 Task: Create a due date automation trigger when advanced on, on the monday of the week a card is due add fields with custom field "Resume" set to a number greater or equal to 1 and lower than 10 at 11:00 AM.
Action: Mouse moved to (907, 272)
Screenshot: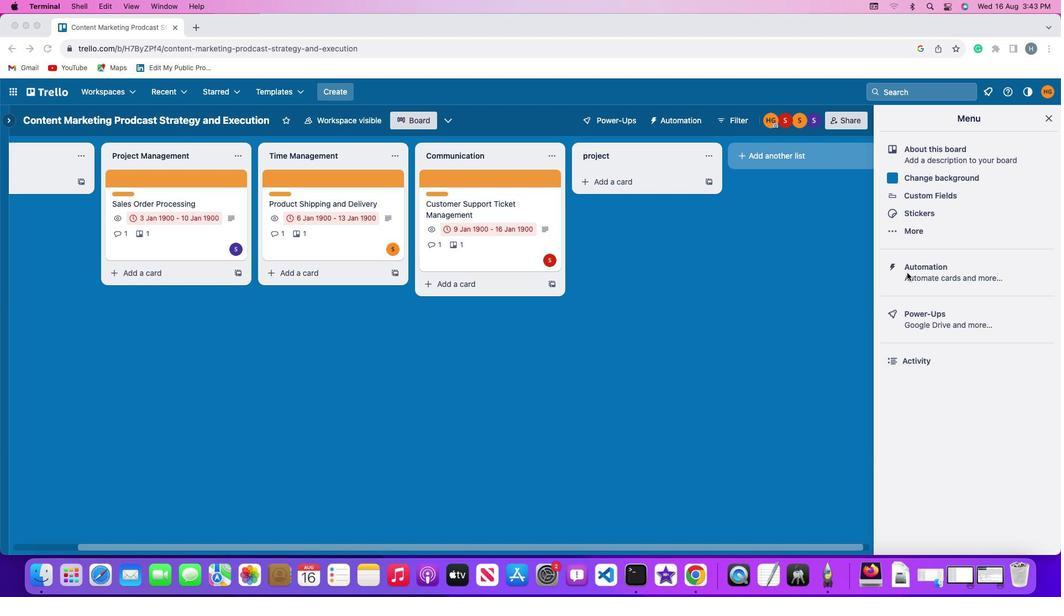 
Action: Mouse pressed left at (907, 272)
Screenshot: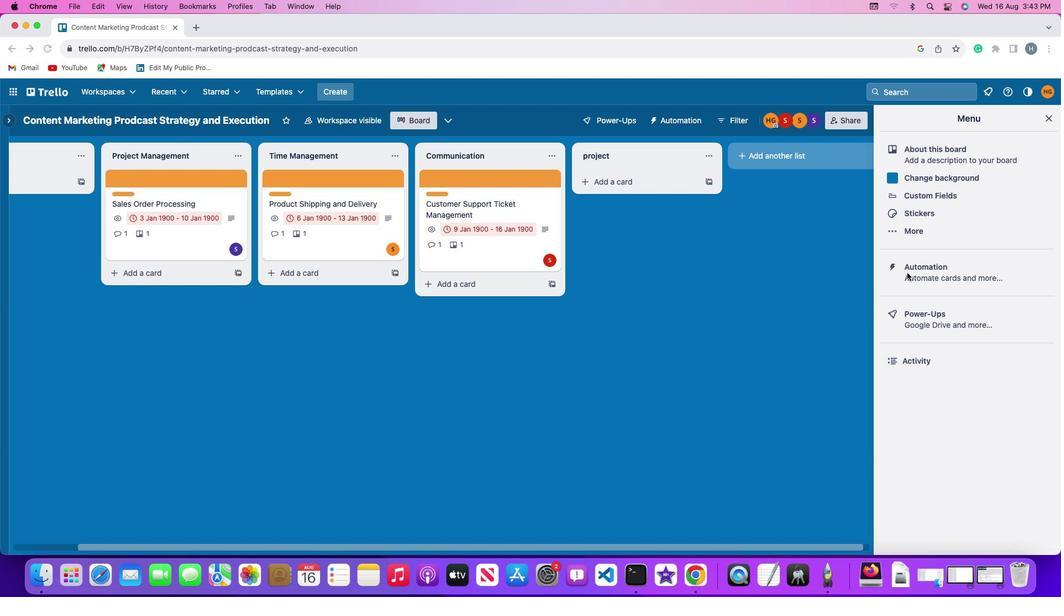 
Action: Mouse pressed left at (907, 272)
Screenshot: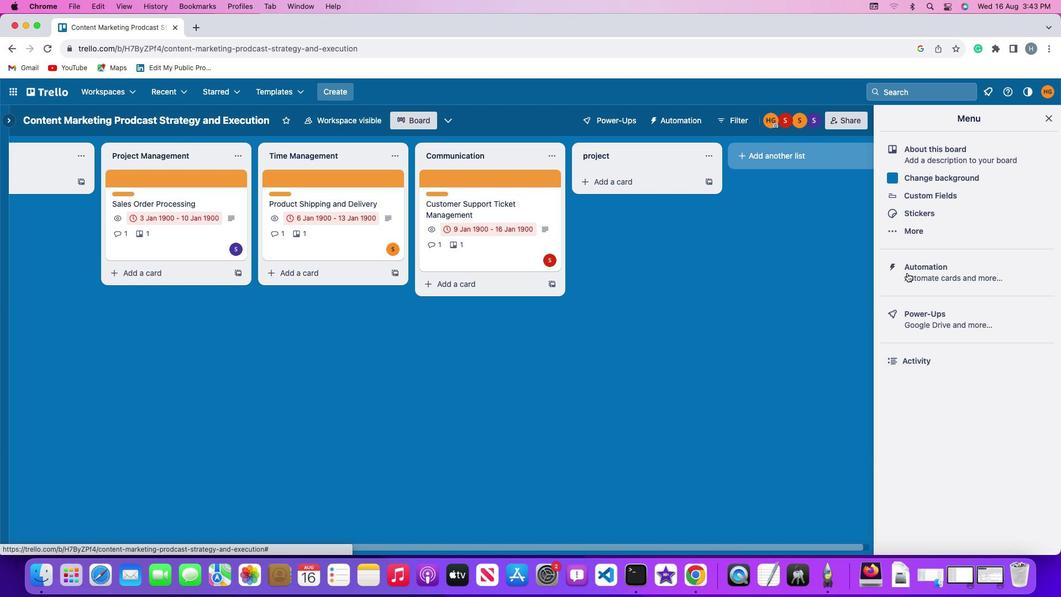 
Action: Mouse moved to (79, 258)
Screenshot: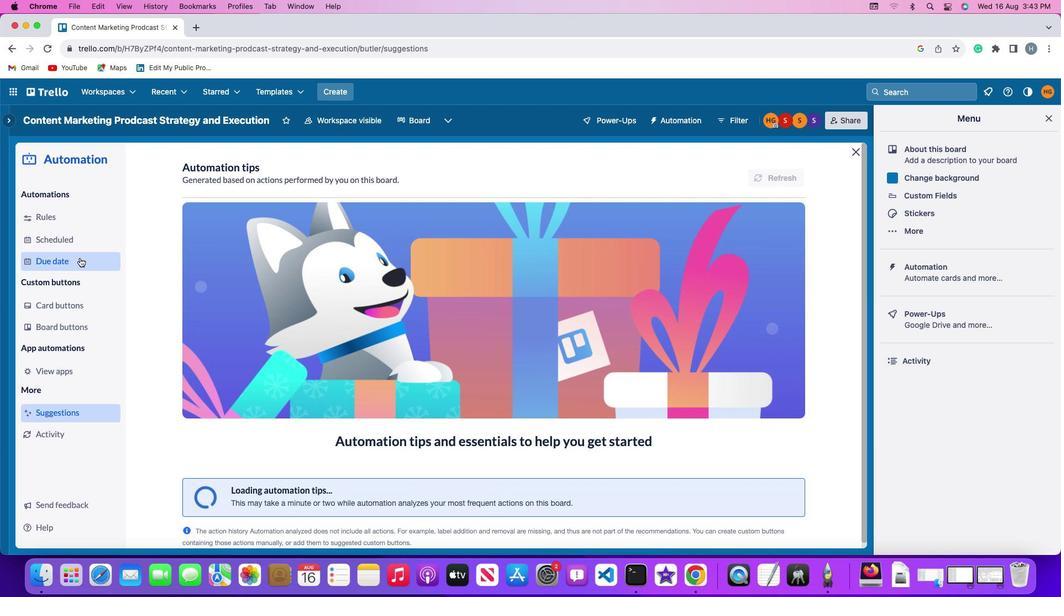 
Action: Mouse pressed left at (79, 258)
Screenshot: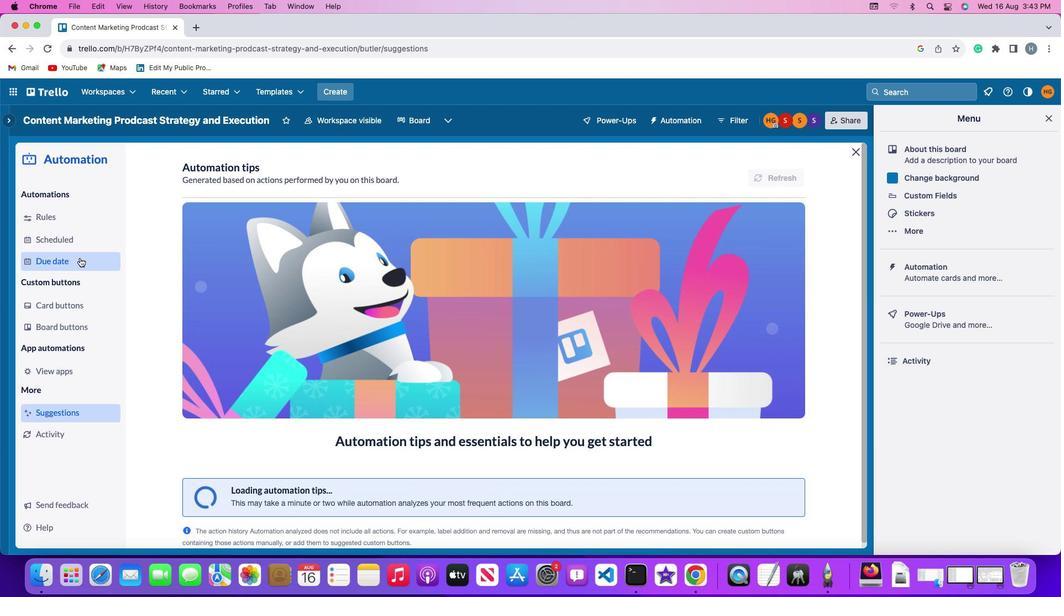 
Action: Mouse moved to (749, 169)
Screenshot: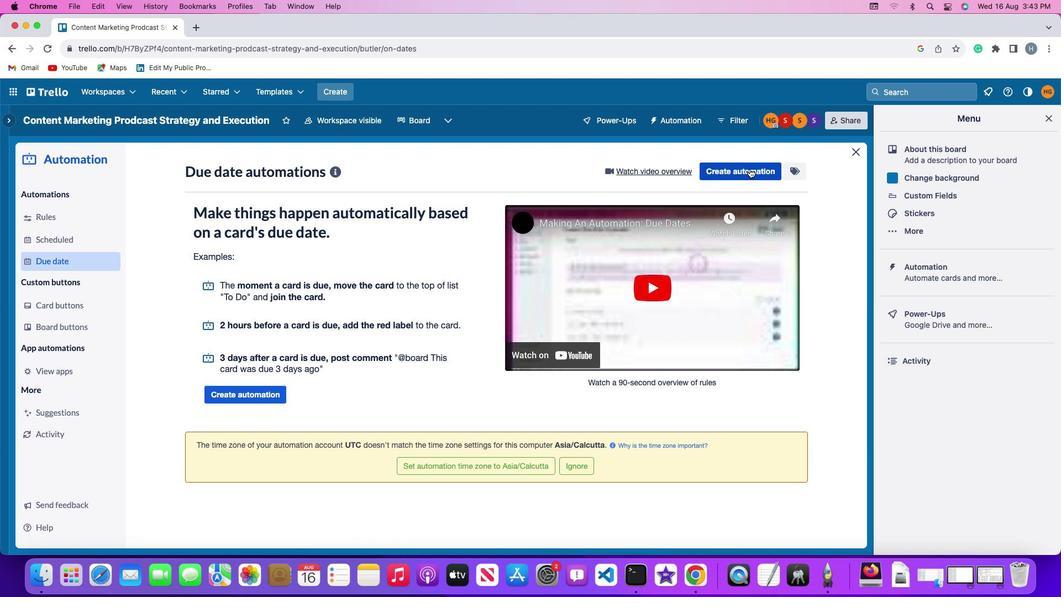 
Action: Mouse pressed left at (749, 169)
Screenshot: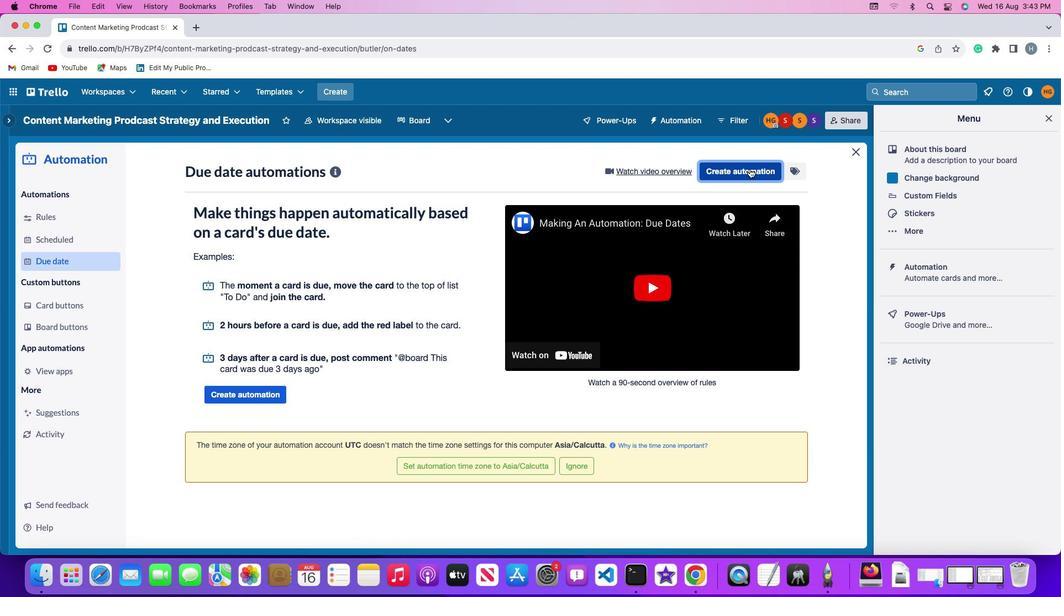 
Action: Mouse moved to (205, 274)
Screenshot: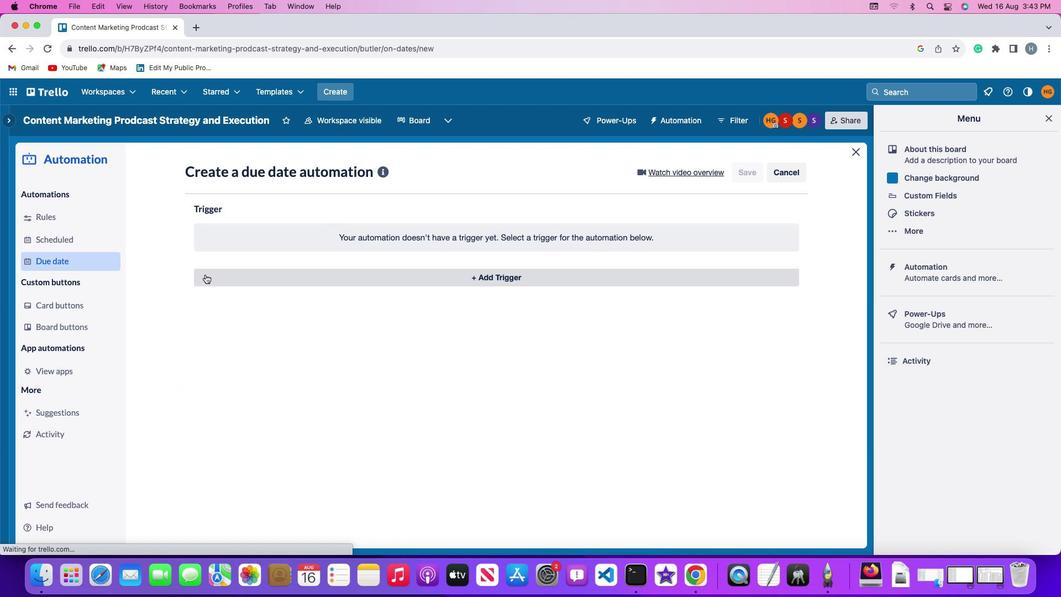 
Action: Mouse pressed left at (205, 274)
Screenshot: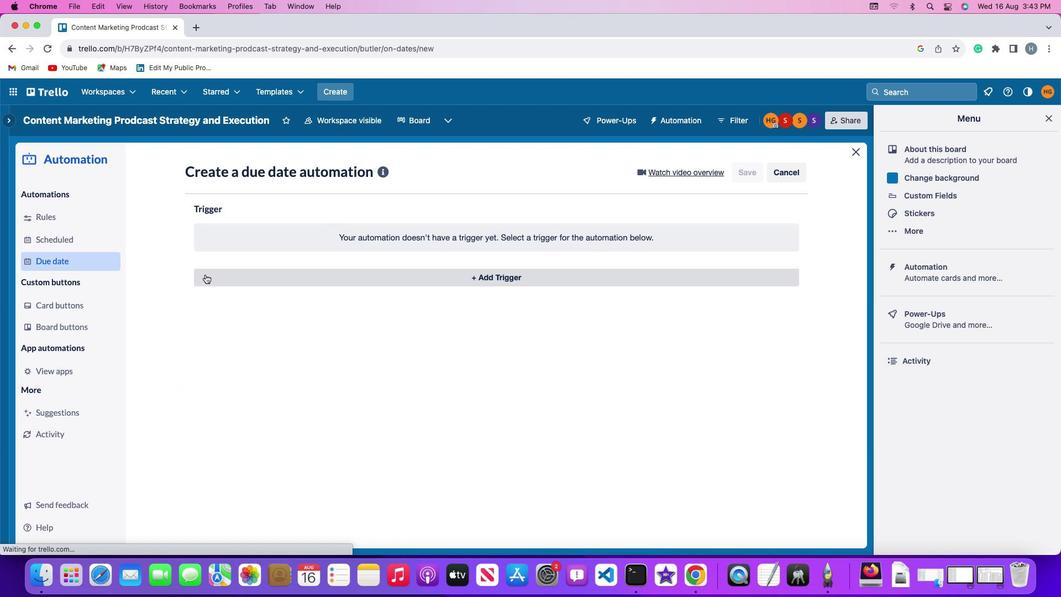 
Action: Mouse moved to (243, 478)
Screenshot: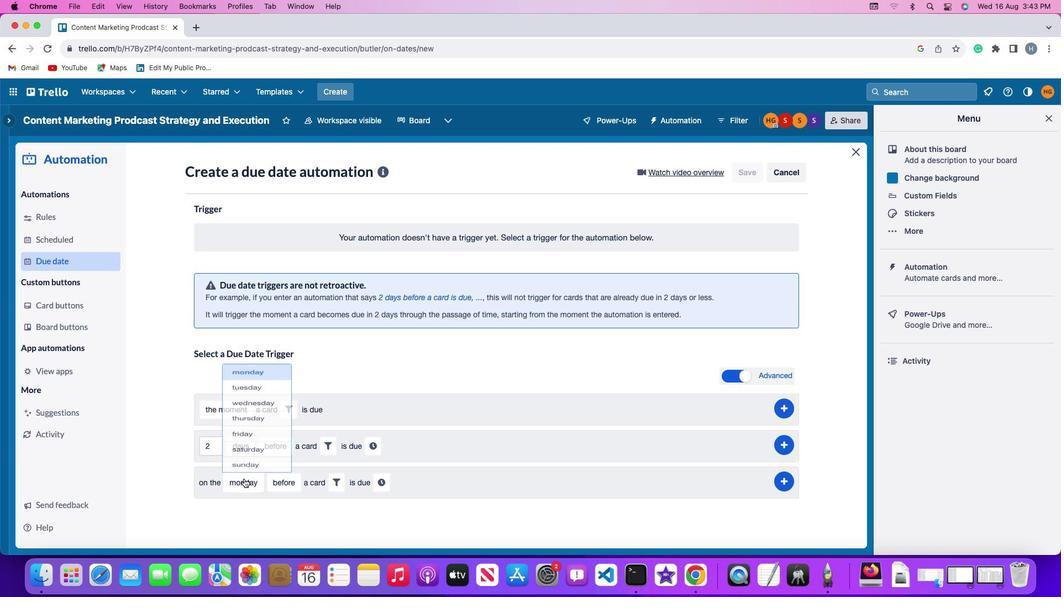 
Action: Mouse pressed left at (243, 478)
Screenshot: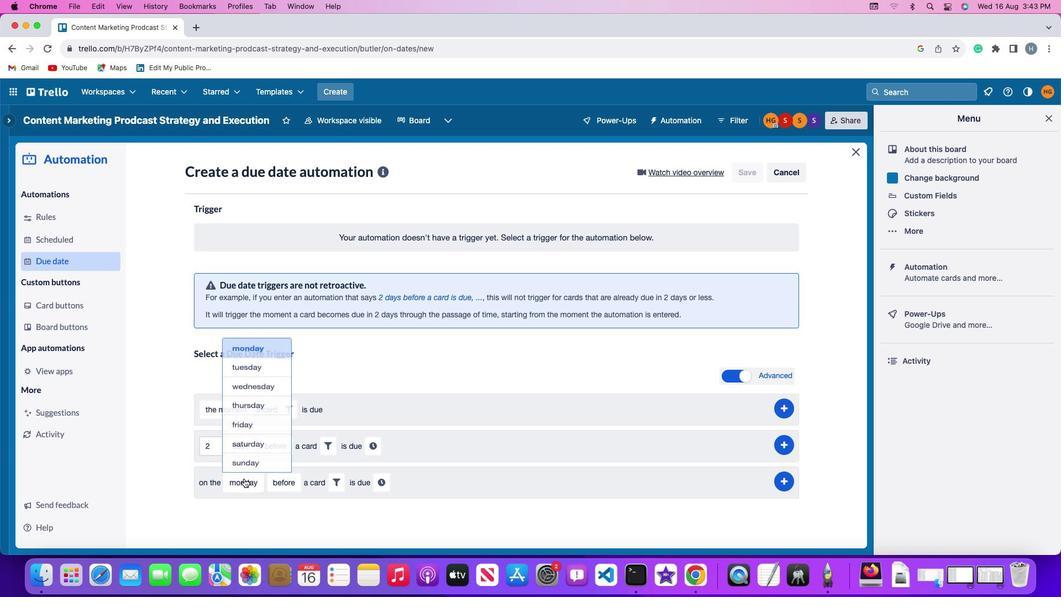 
Action: Mouse moved to (250, 331)
Screenshot: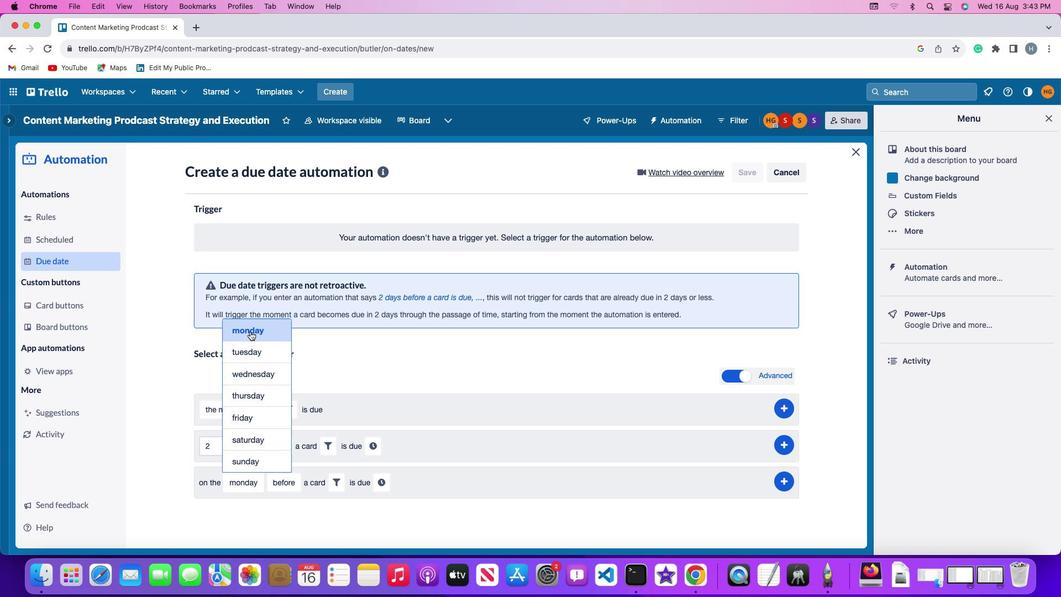 
Action: Mouse pressed left at (250, 331)
Screenshot: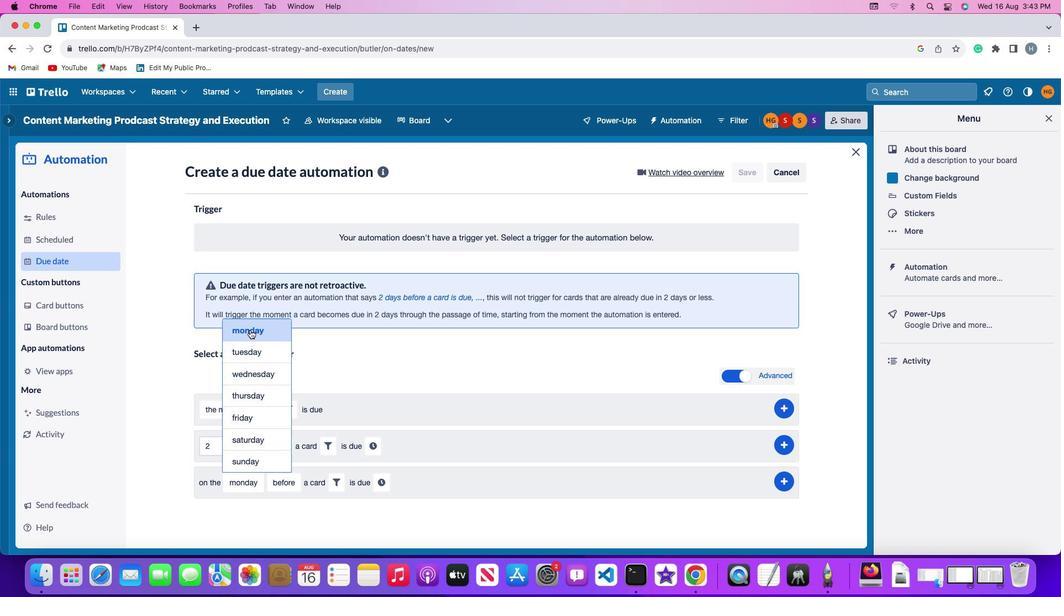
Action: Mouse moved to (288, 478)
Screenshot: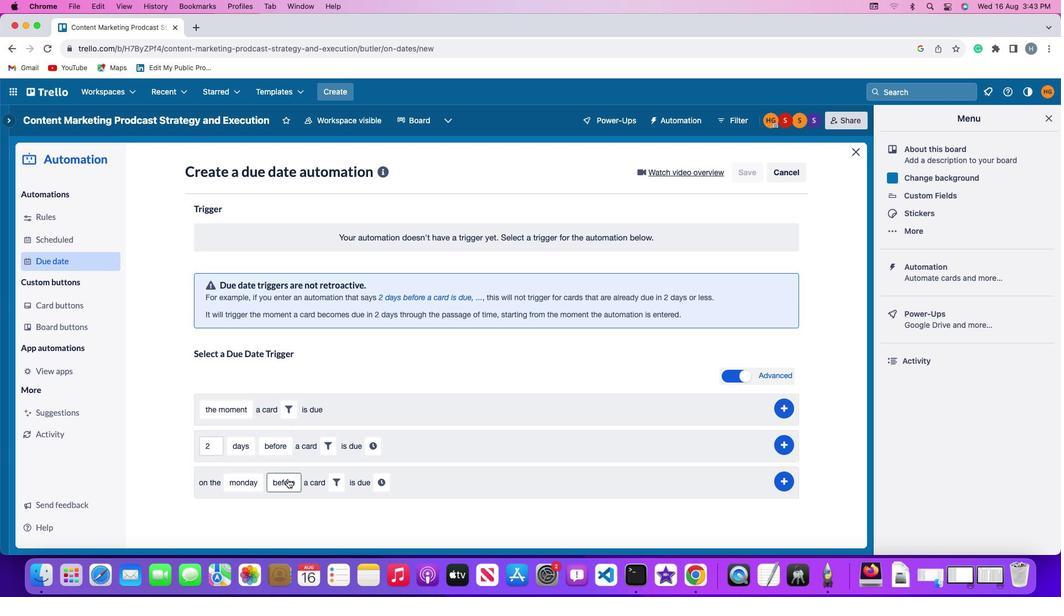 
Action: Mouse pressed left at (288, 478)
Screenshot: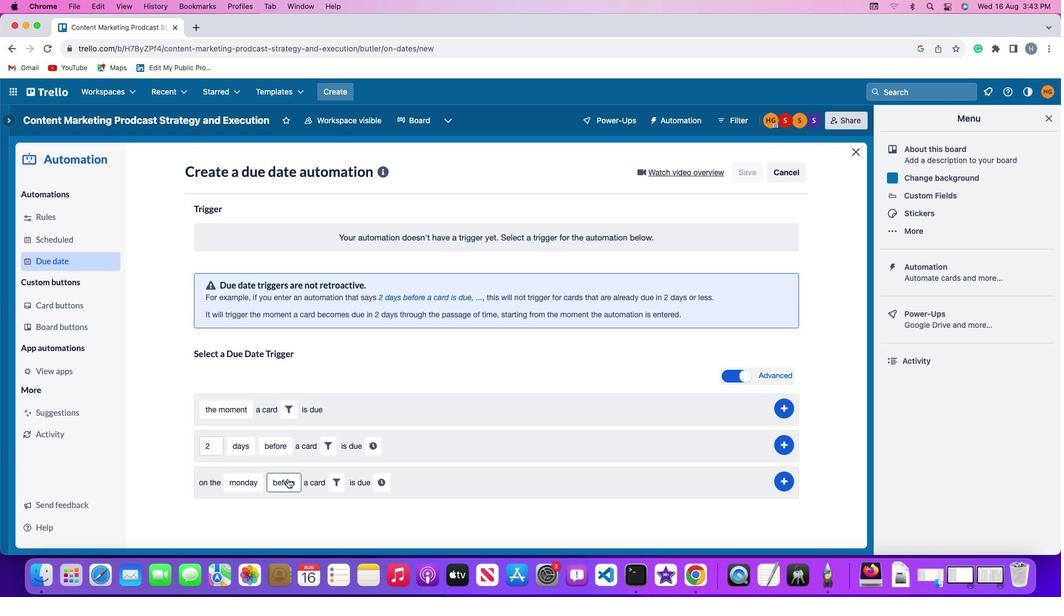 
Action: Mouse moved to (295, 437)
Screenshot: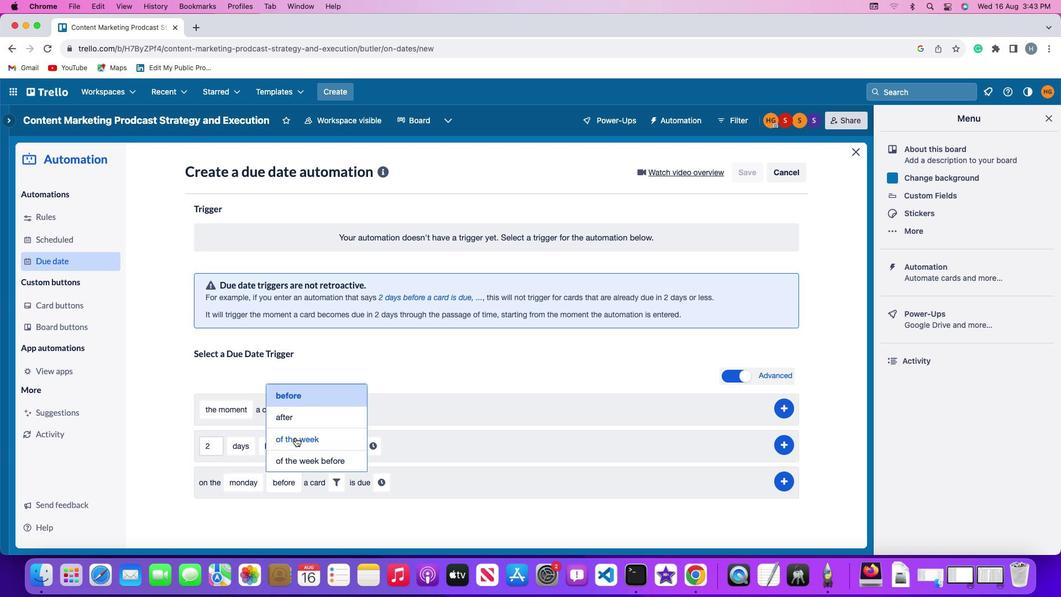 
Action: Mouse pressed left at (295, 437)
Screenshot: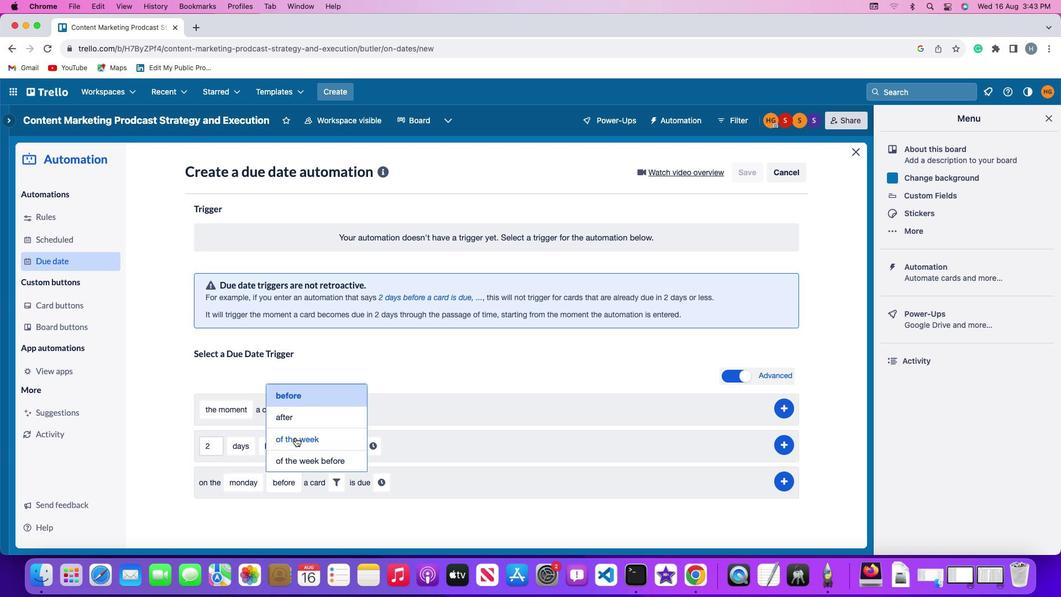 
Action: Mouse moved to (353, 485)
Screenshot: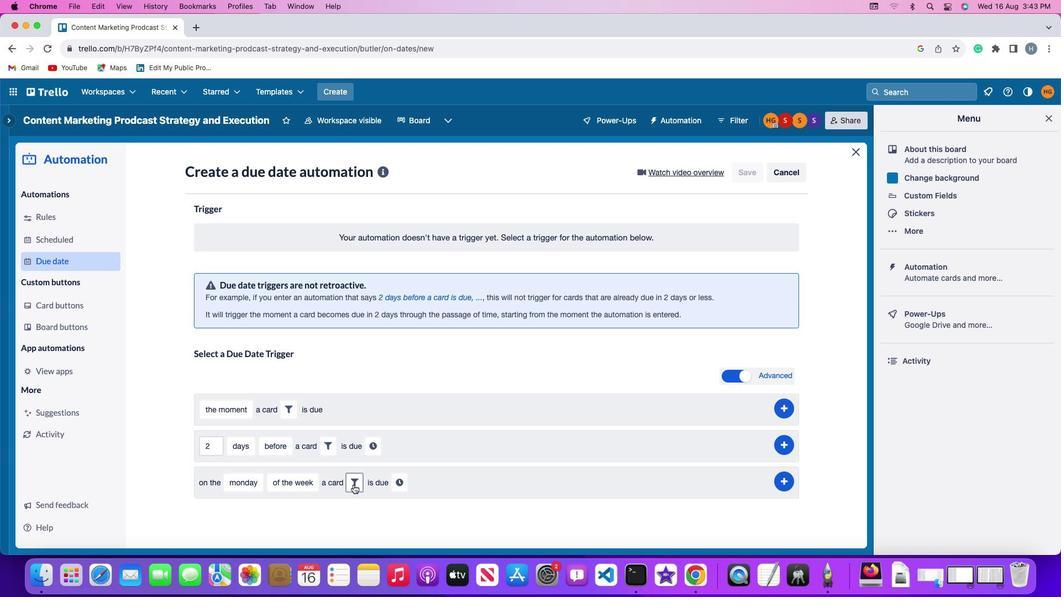 
Action: Mouse pressed left at (353, 485)
Screenshot: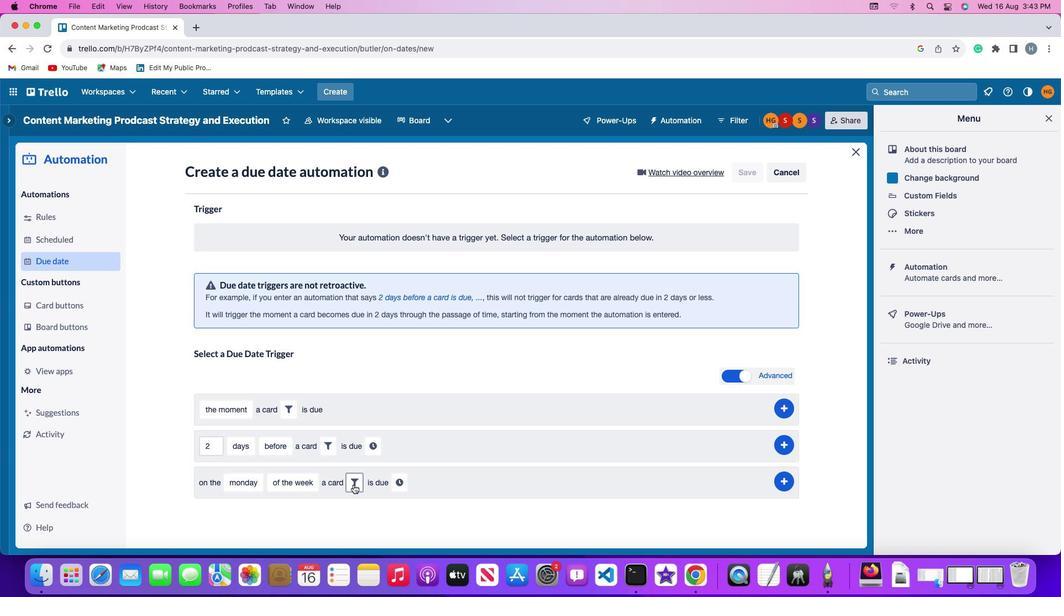 
Action: Mouse moved to (531, 513)
Screenshot: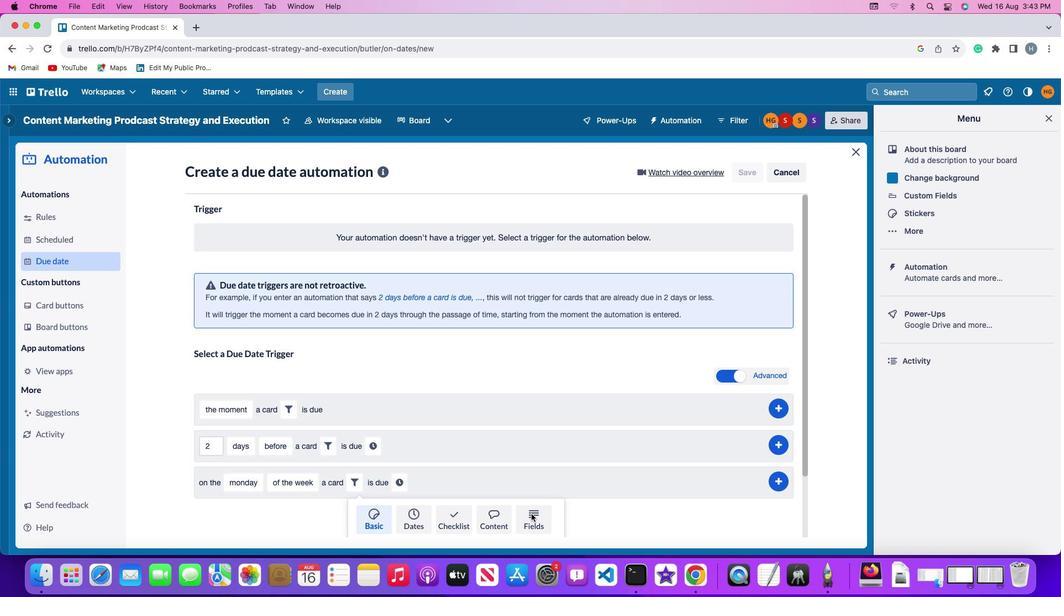 
Action: Mouse pressed left at (531, 513)
Screenshot: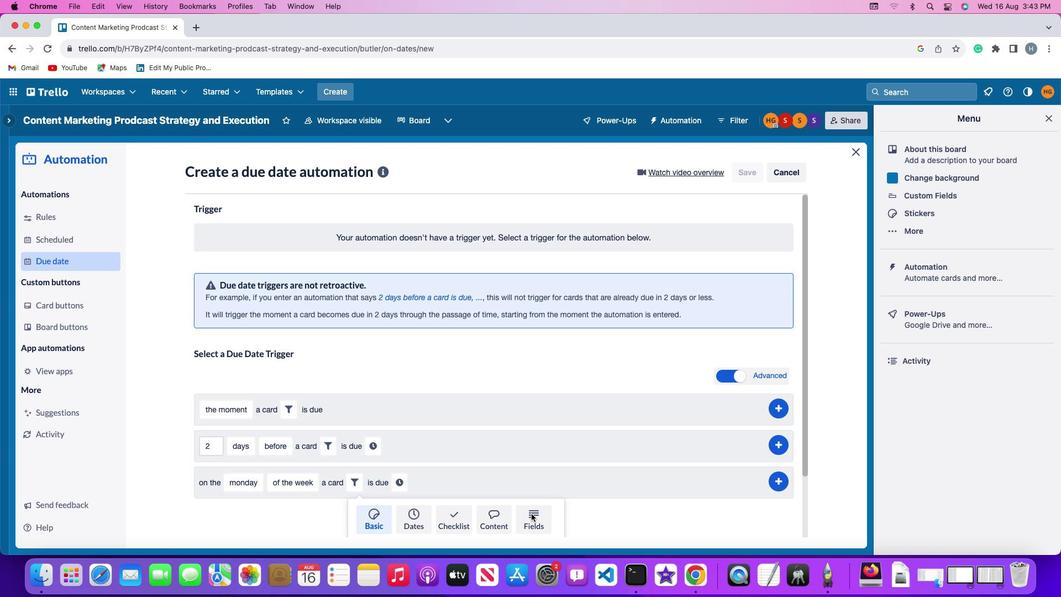 
Action: Mouse moved to (318, 507)
Screenshot: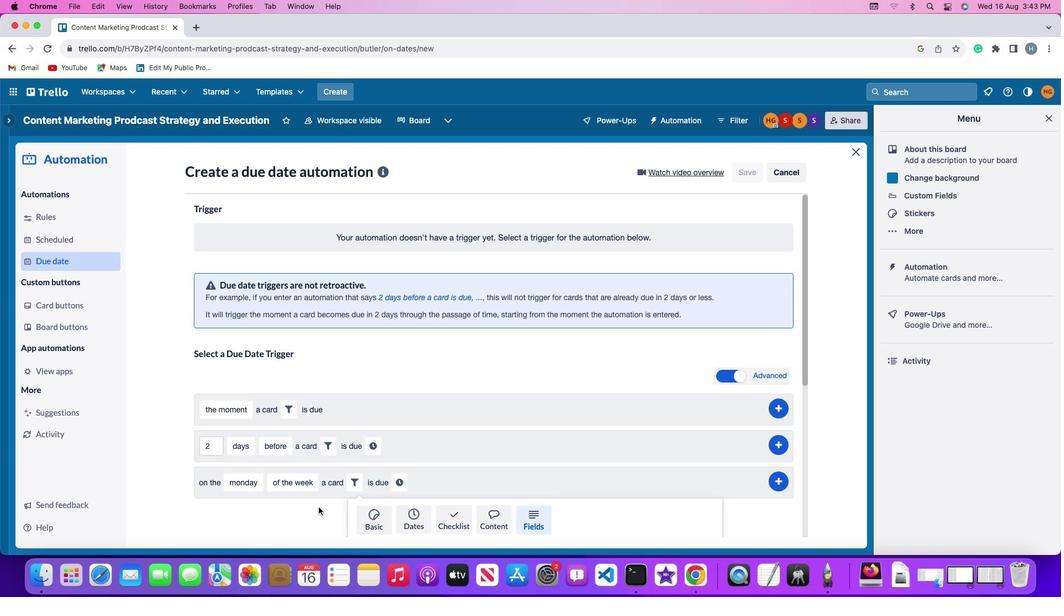 
Action: Mouse scrolled (318, 507) with delta (0, 0)
Screenshot: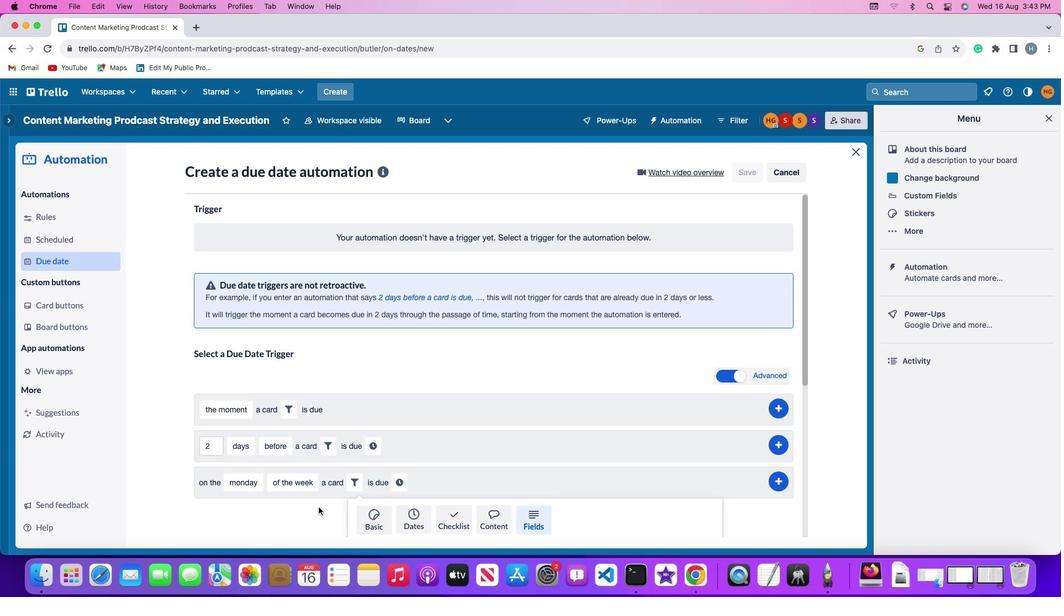 
Action: Mouse scrolled (318, 507) with delta (0, 0)
Screenshot: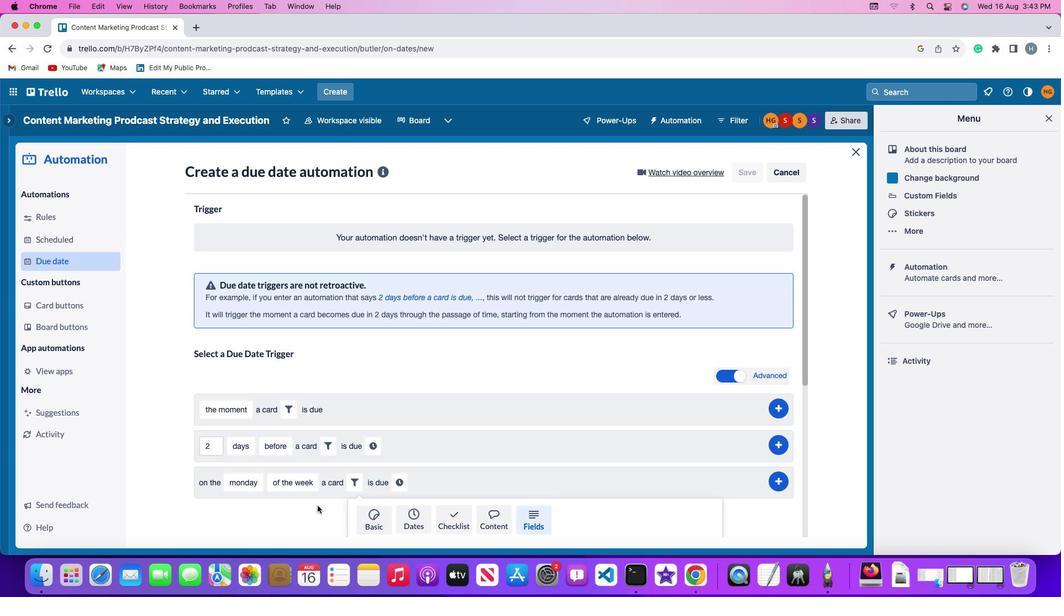 
Action: Mouse moved to (318, 506)
Screenshot: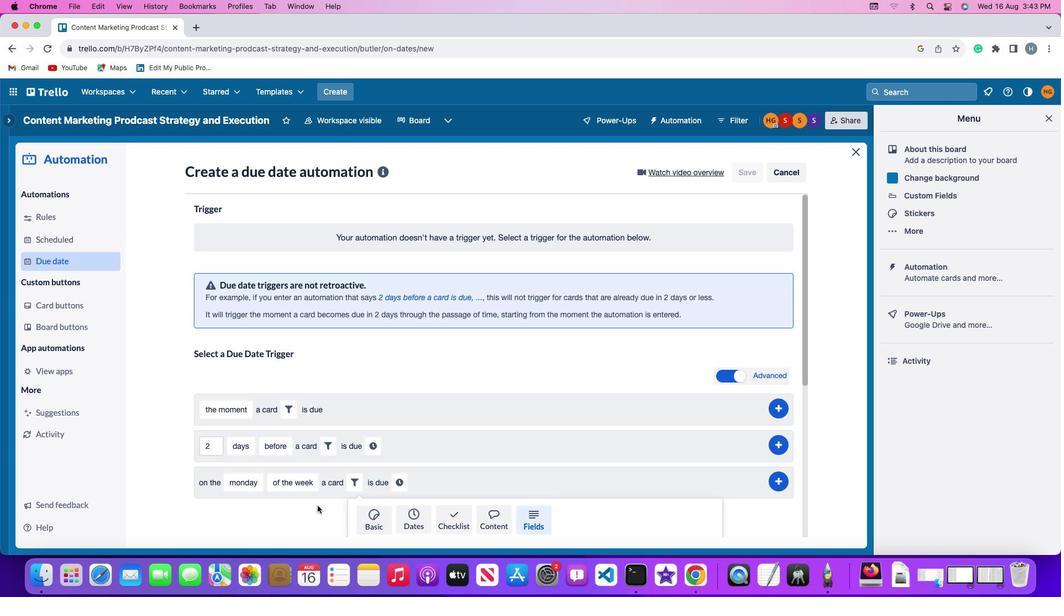 
Action: Mouse scrolled (318, 506) with delta (0, -1)
Screenshot: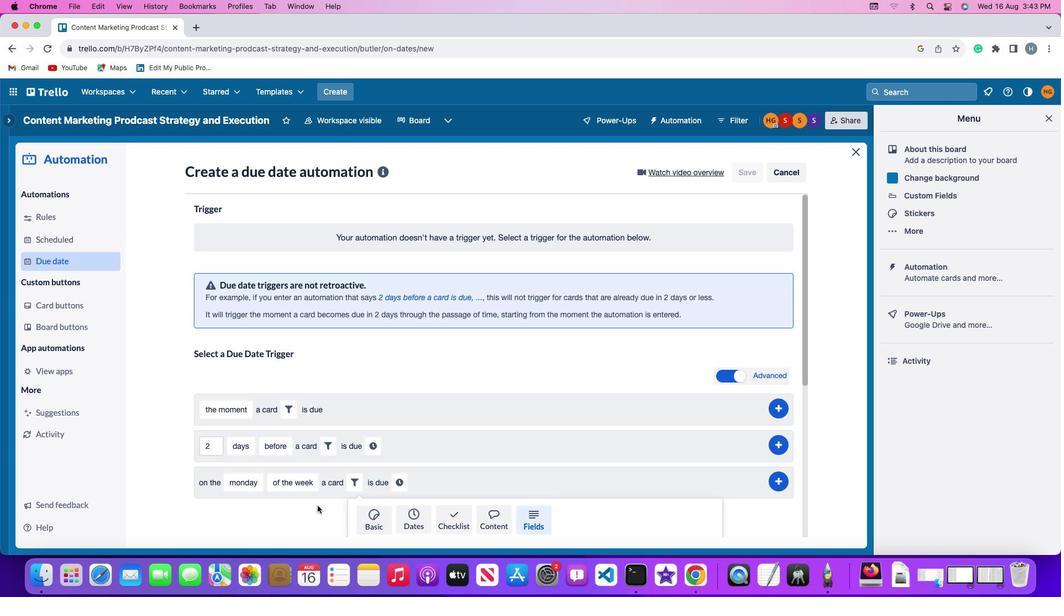 
Action: Mouse moved to (317, 505)
Screenshot: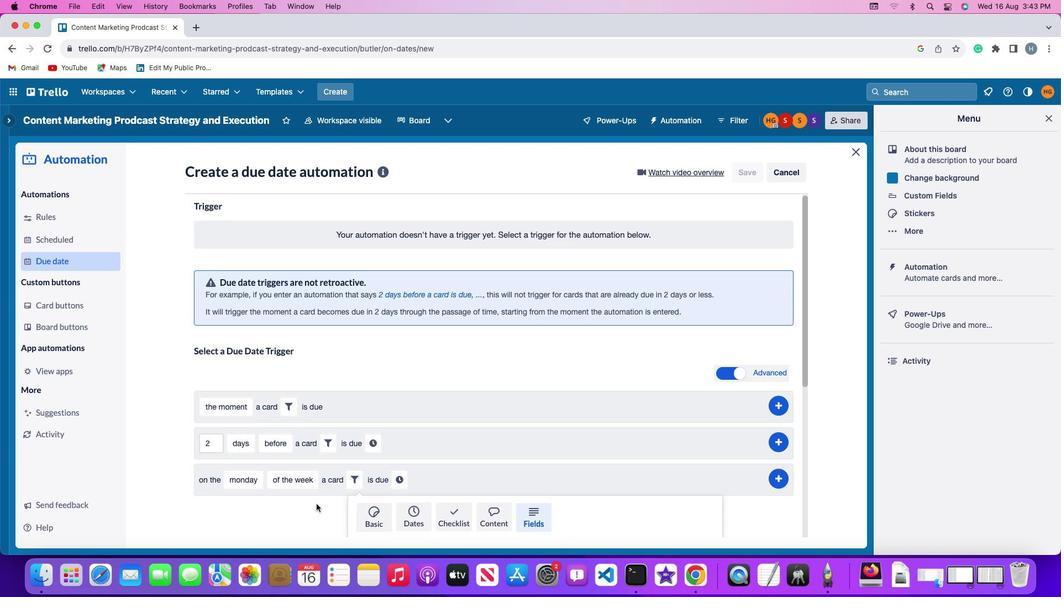 
Action: Mouse scrolled (317, 505) with delta (0, -2)
Screenshot: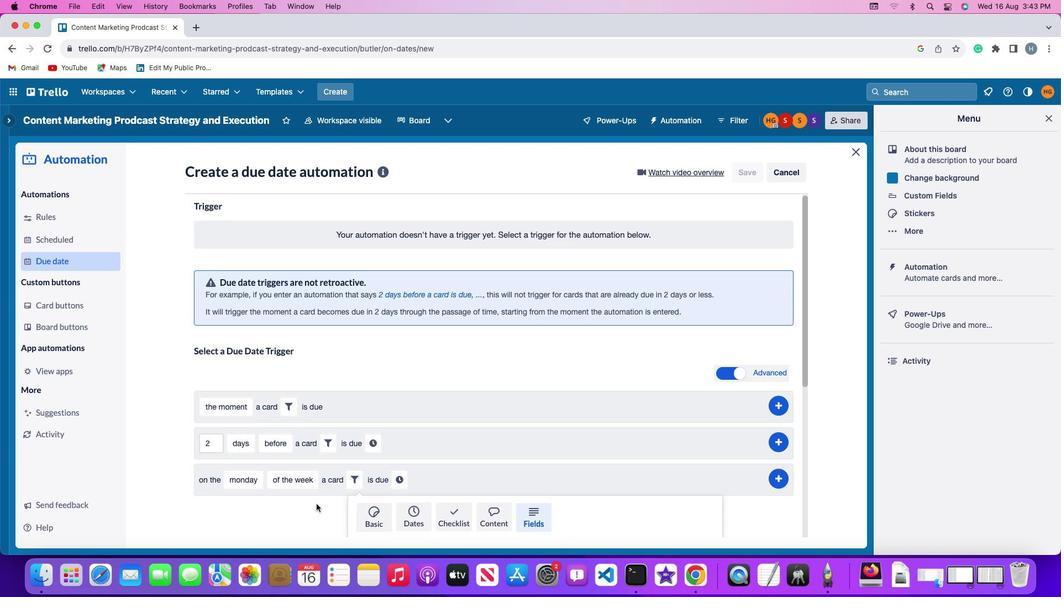 
Action: Mouse moved to (316, 503)
Screenshot: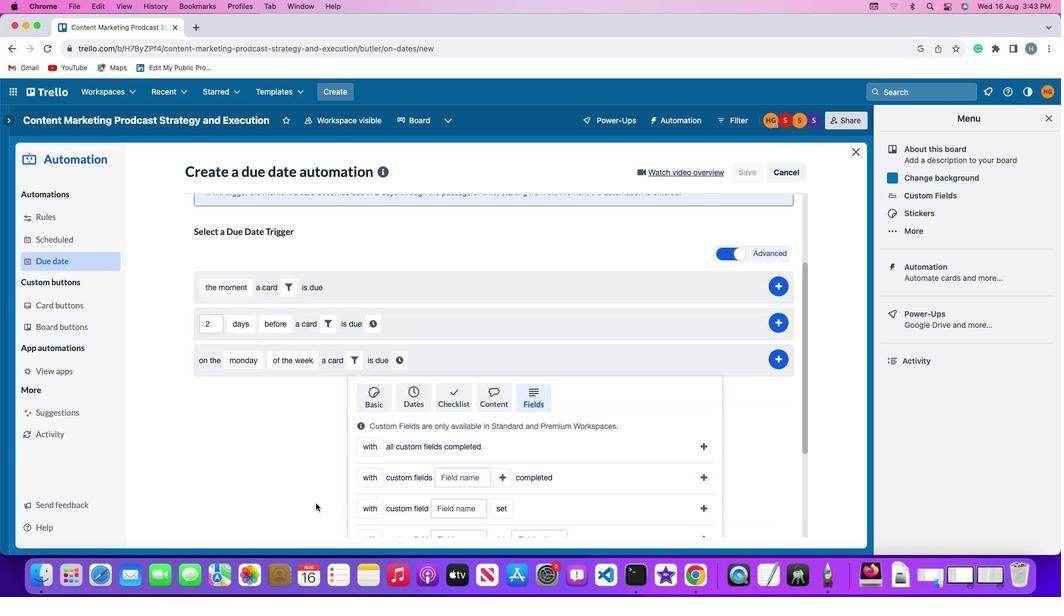 
Action: Mouse scrolled (316, 503) with delta (0, -2)
Screenshot: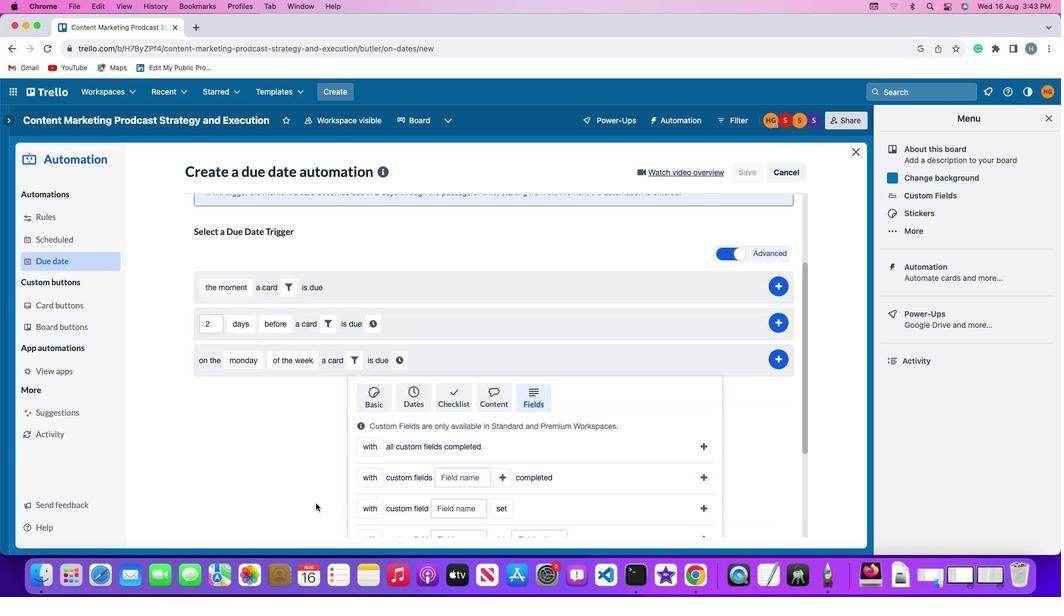 
Action: Mouse moved to (315, 503)
Screenshot: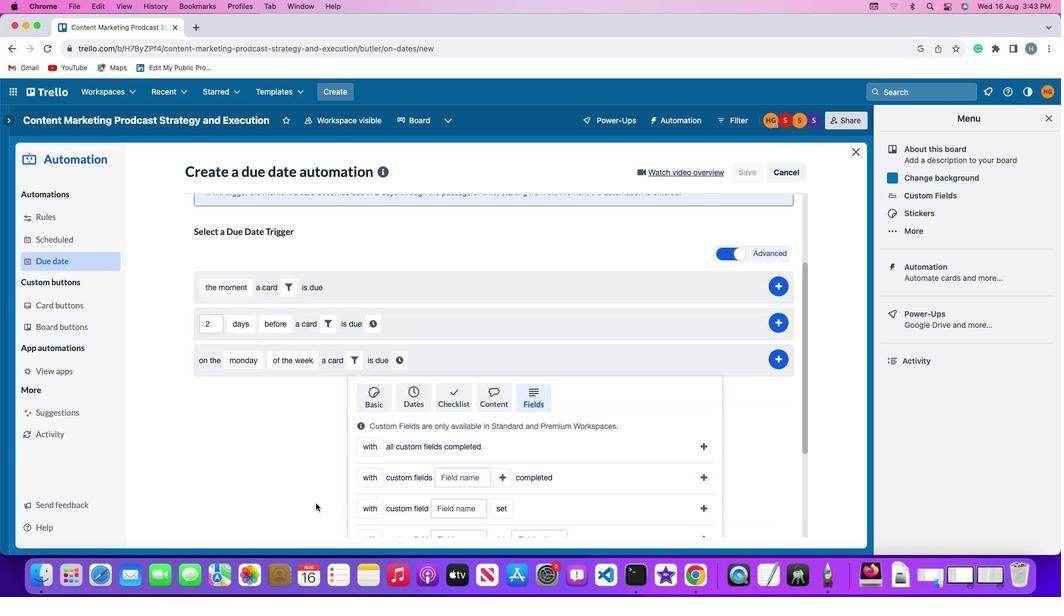 
Action: Mouse scrolled (315, 503) with delta (0, 0)
Screenshot: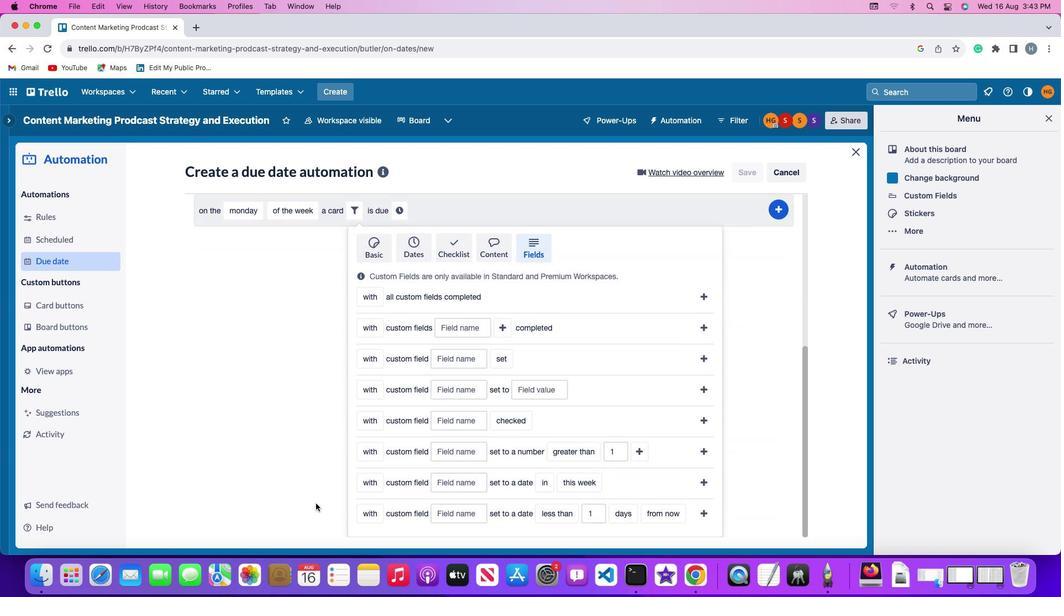 
Action: Mouse scrolled (315, 503) with delta (0, 0)
Screenshot: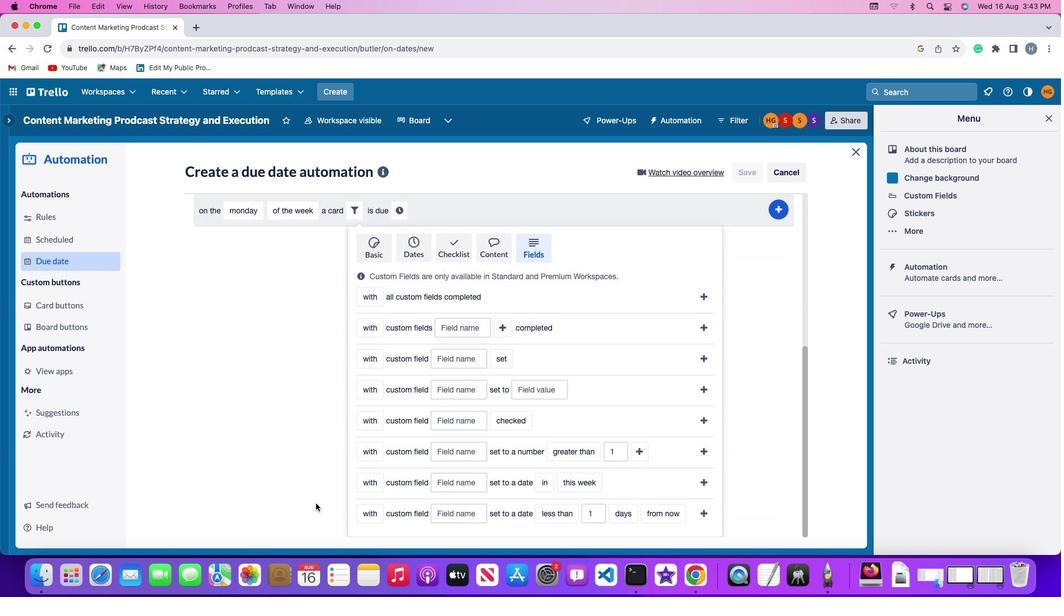 
Action: Mouse scrolled (315, 503) with delta (0, -1)
Screenshot: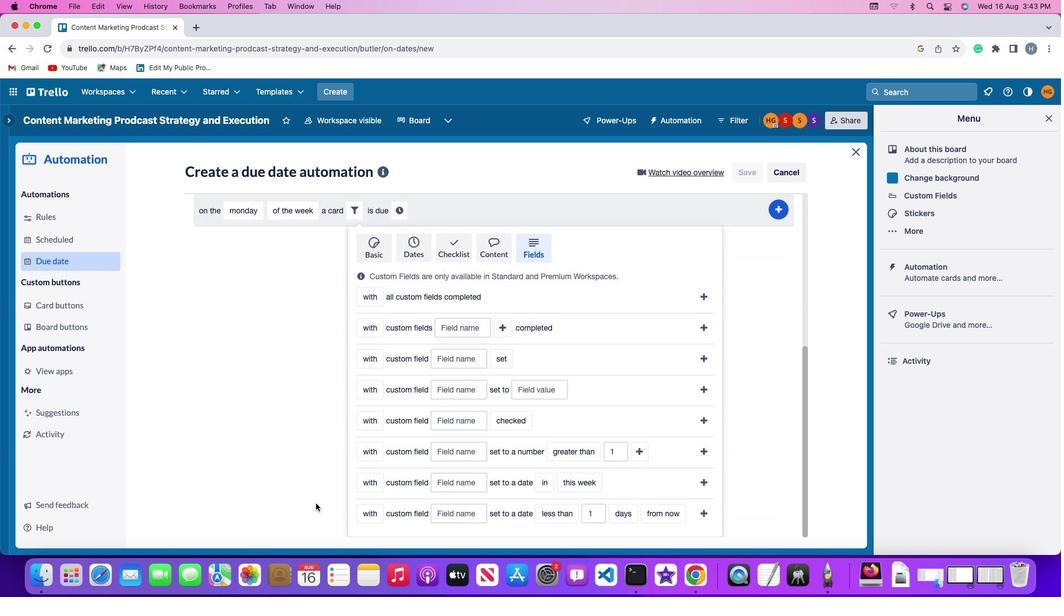 
Action: Mouse scrolled (315, 503) with delta (0, -2)
Screenshot: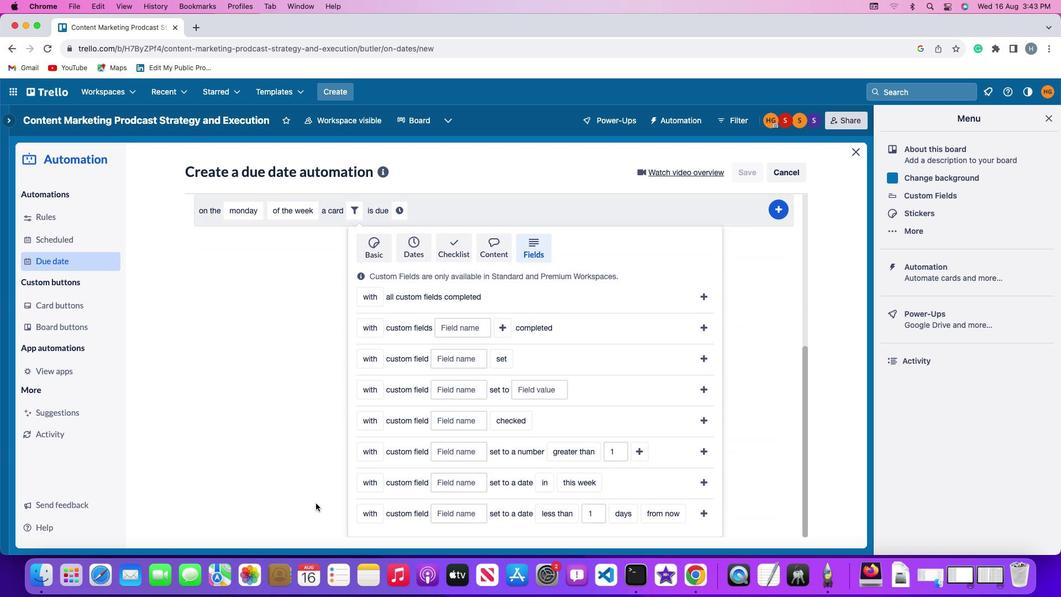 
Action: Mouse moved to (366, 456)
Screenshot: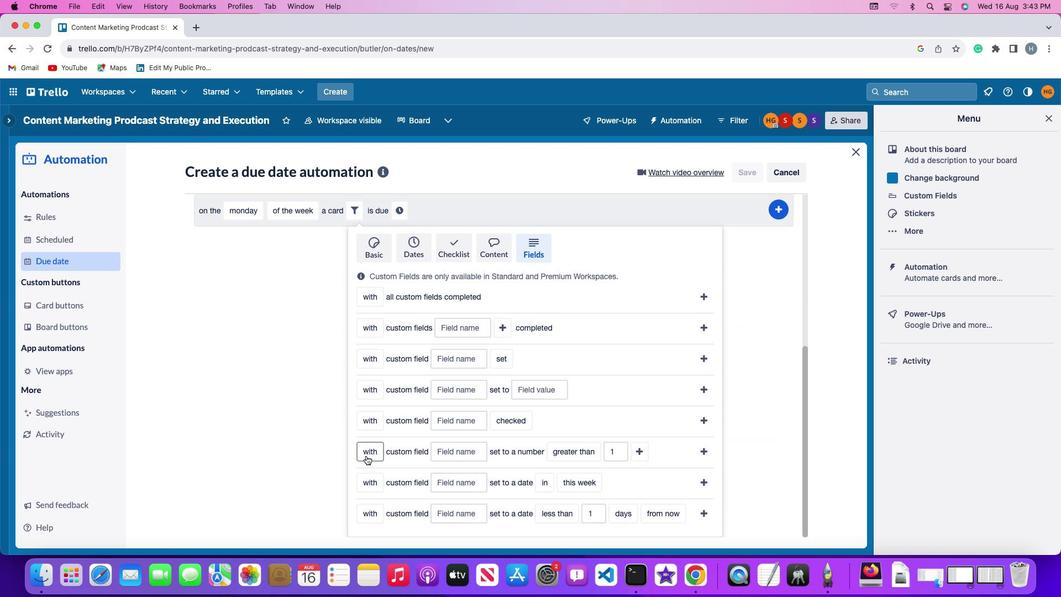 
Action: Mouse pressed left at (366, 456)
Screenshot: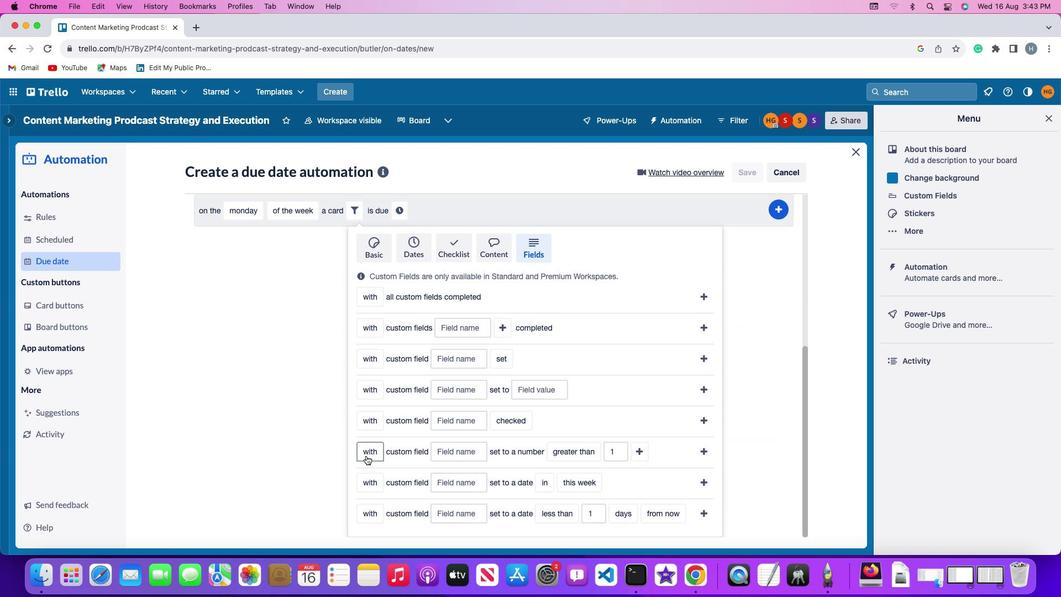 
Action: Mouse moved to (374, 470)
Screenshot: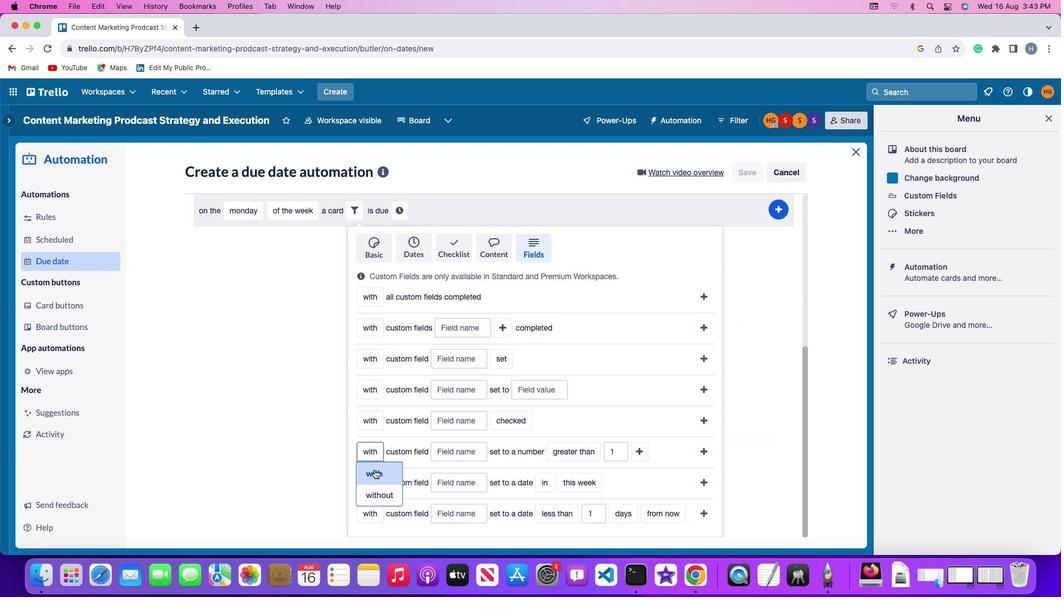 
Action: Mouse pressed left at (374, 470)
Screenshot: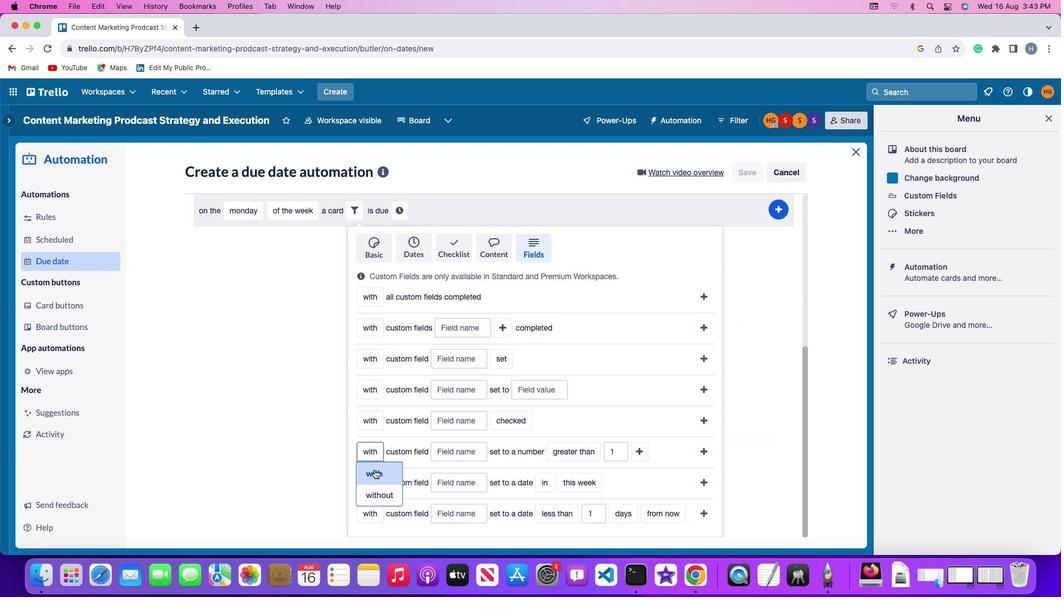
Action: Mouse moved to (446, 455)
Screenshot: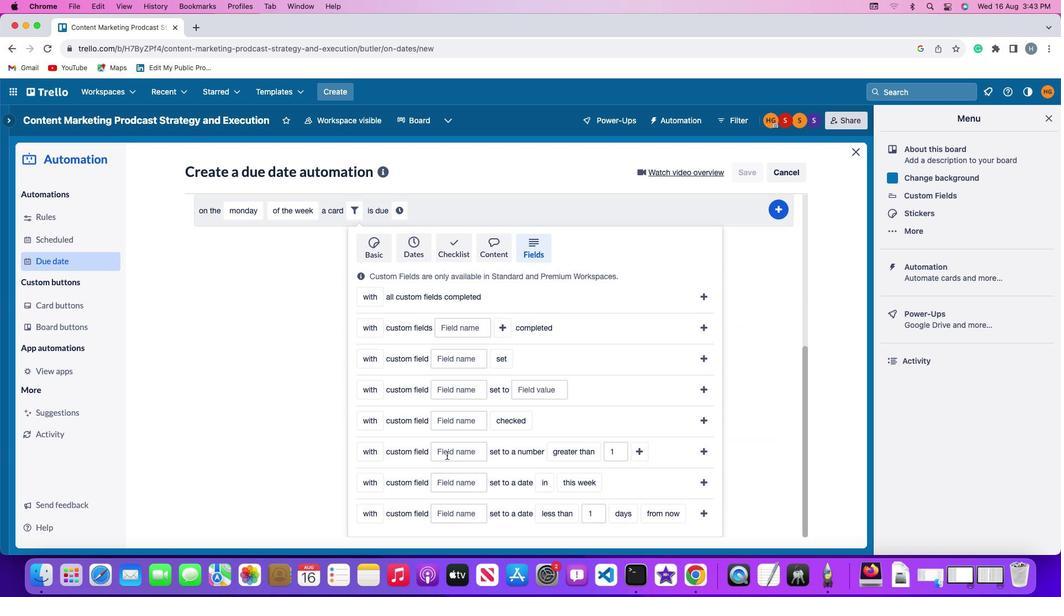 
Action: Mouse pressed left at (446, 455)
Screenshot: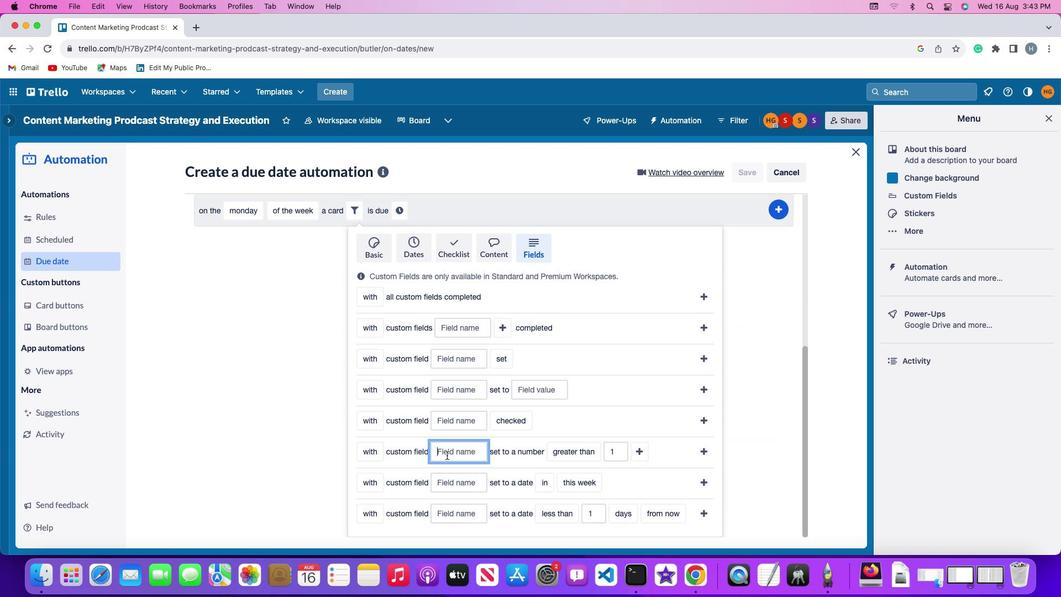 
Action: Key pressed Key.shift'R''e''s''u''m''e'
Screenshot: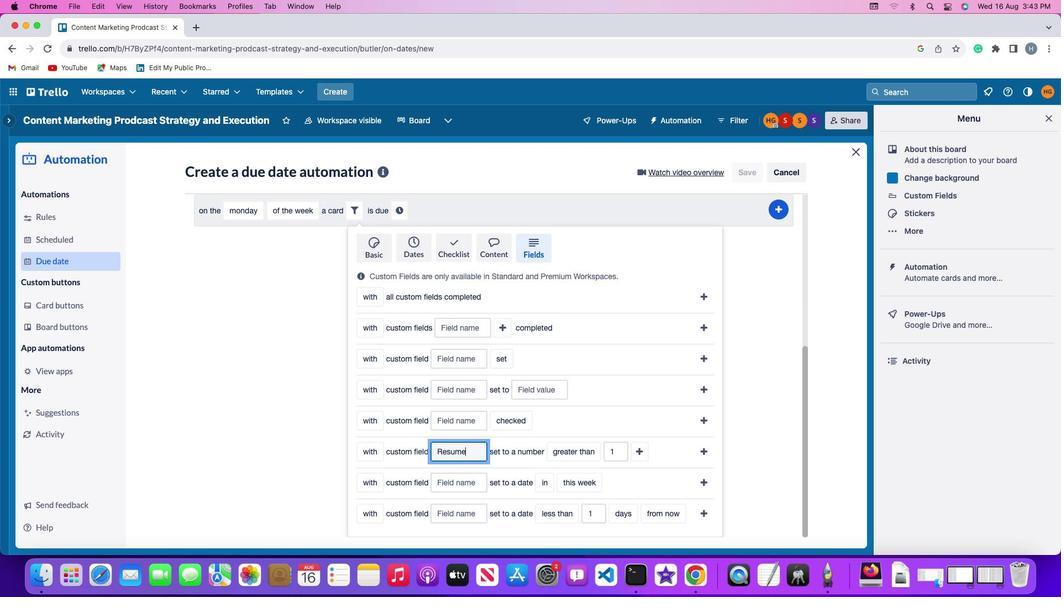 
Action: Mouse moved to (573, 451)
Screenshot: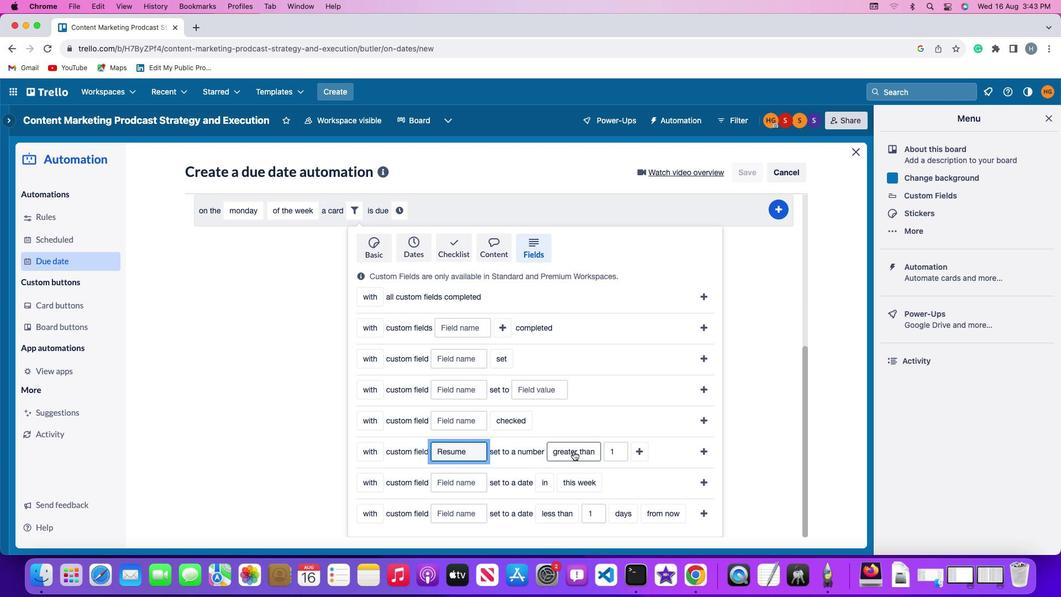 
Action: Mouse pressed left at (573, 451)
Screenshot: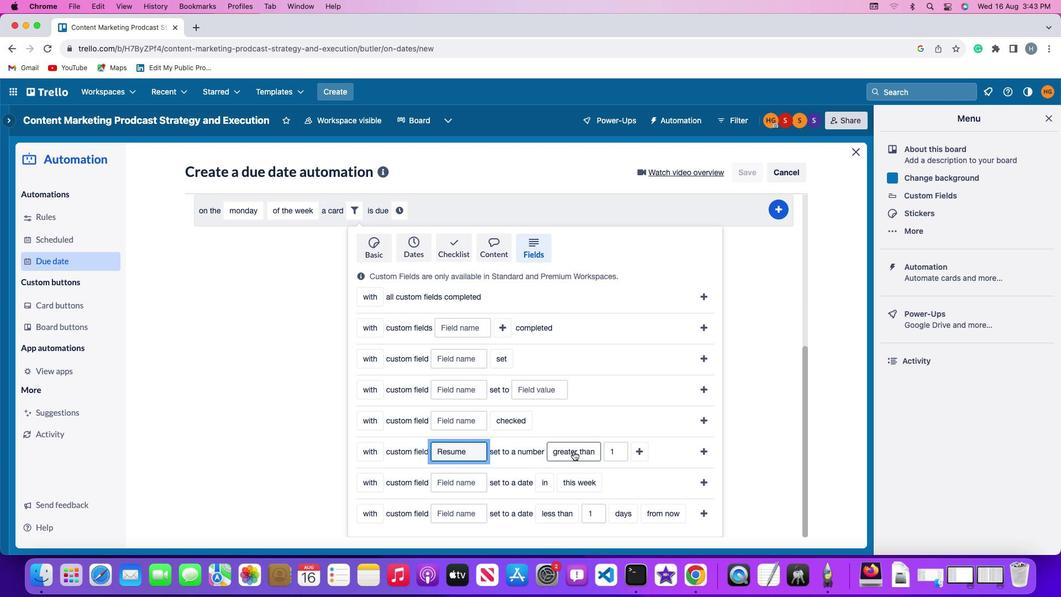 
Action: Mouse moved to (581, 384)
Screenshot: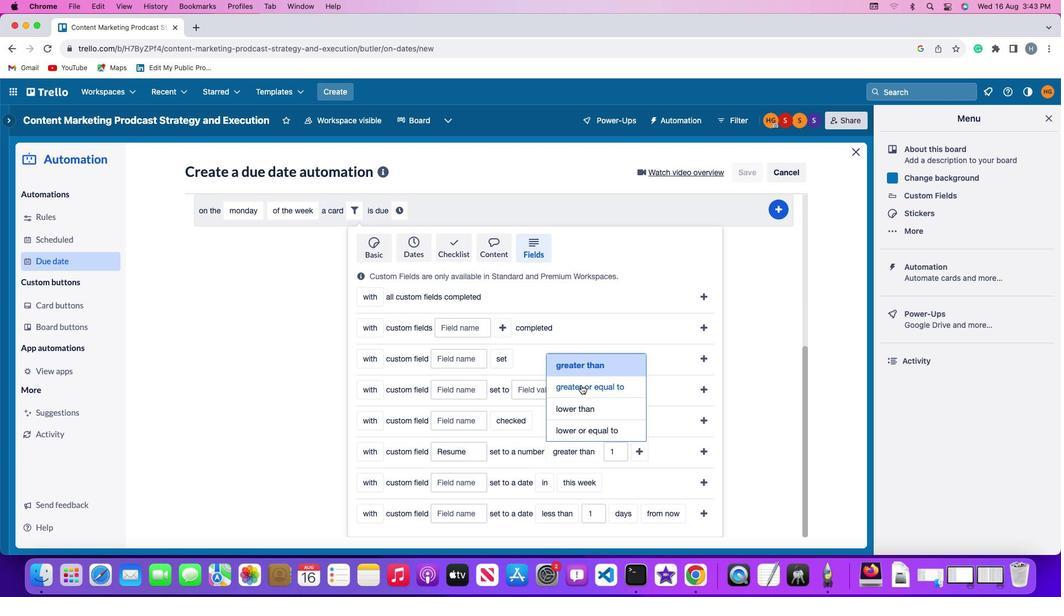 
Action: Mouse pressed left at (581, 384)
Screenshot: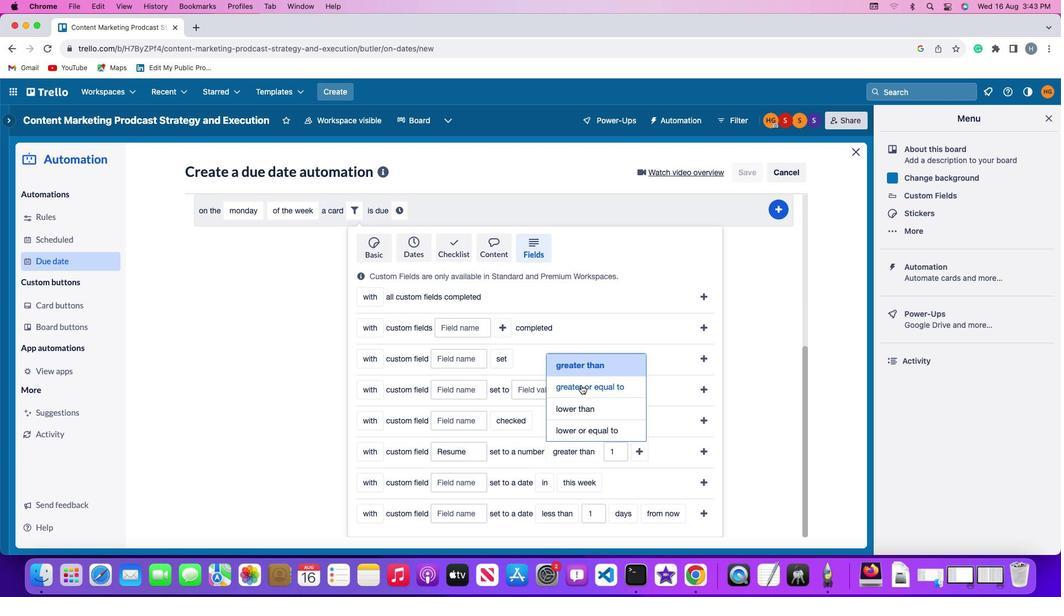 
Action: Mouse moved to (638, 452)
Screenshot: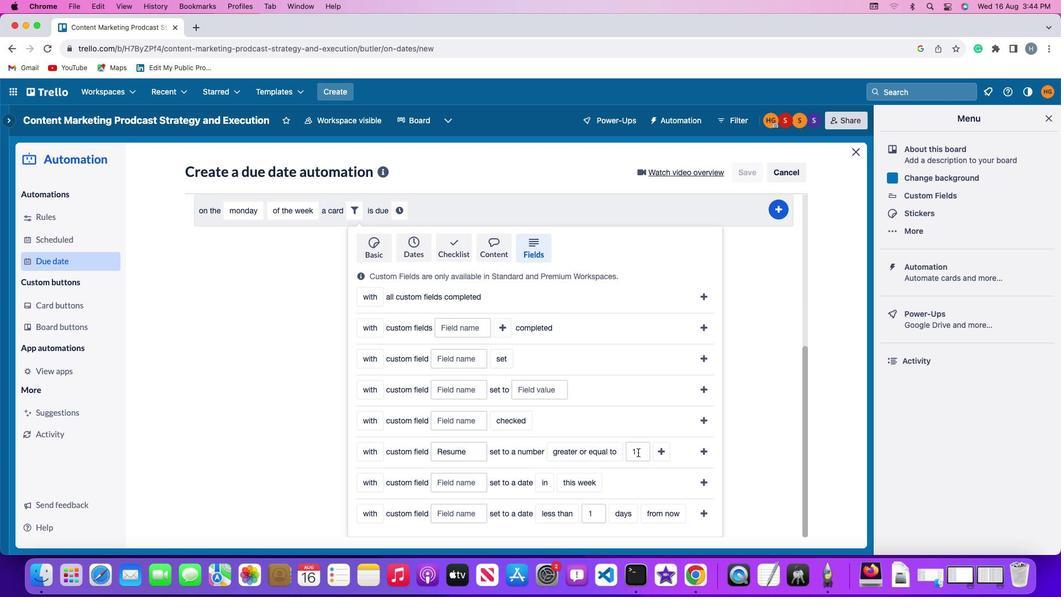 
Action: Mouse pressed left at (638, 452)
Screenshot: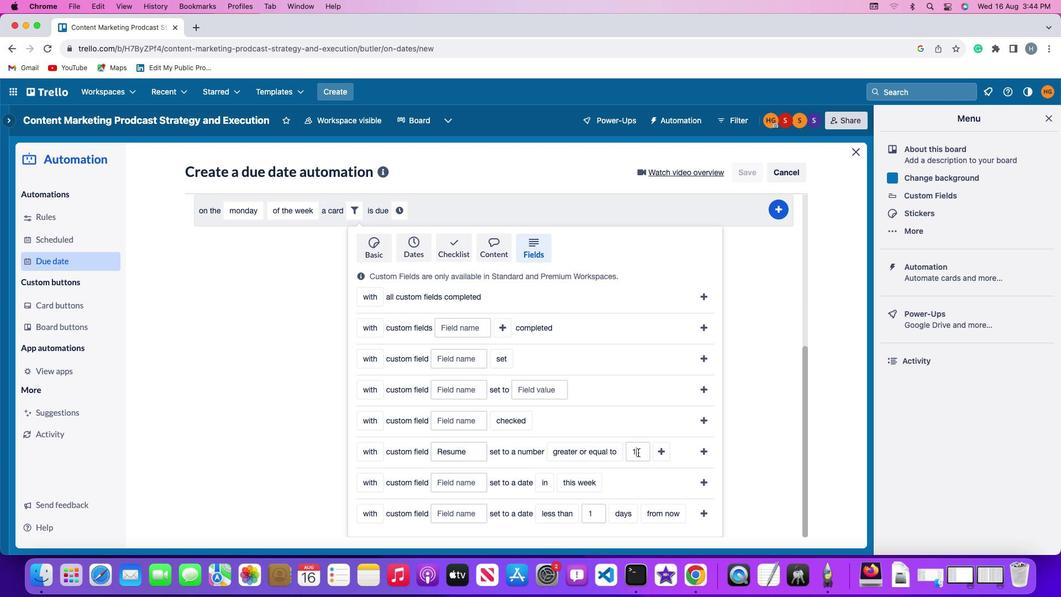 
Action: Key pressed Key.backspace'1'
Screenshot: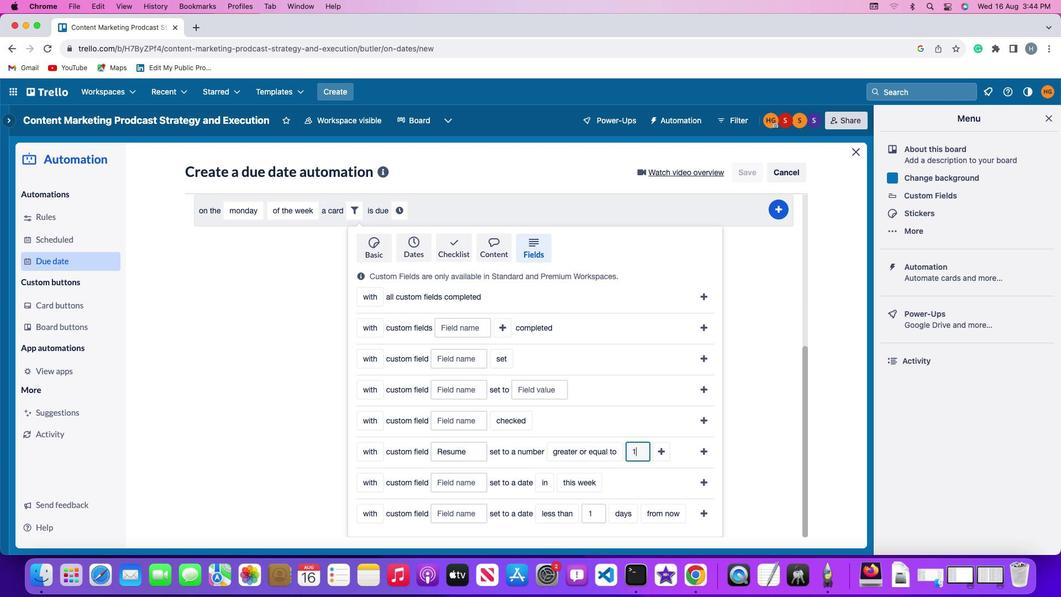 
Action: Mouse moved to (671, 451)
Screenshot: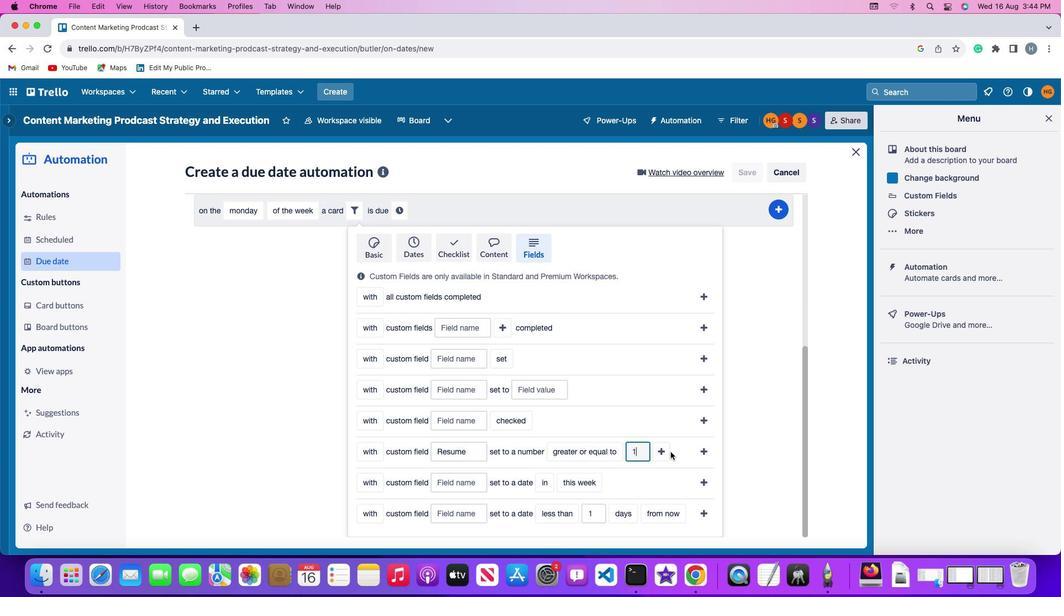 
Action: Mouse pressed left at (671, 451)
Screenshot: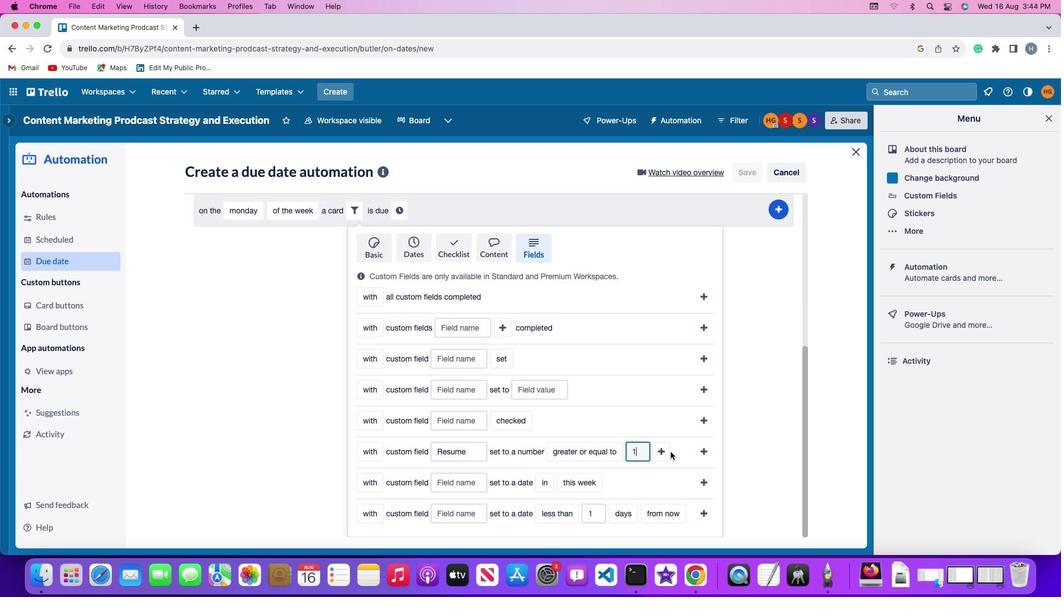 
Action: Mouse moved to (655, 454)
Screenshot: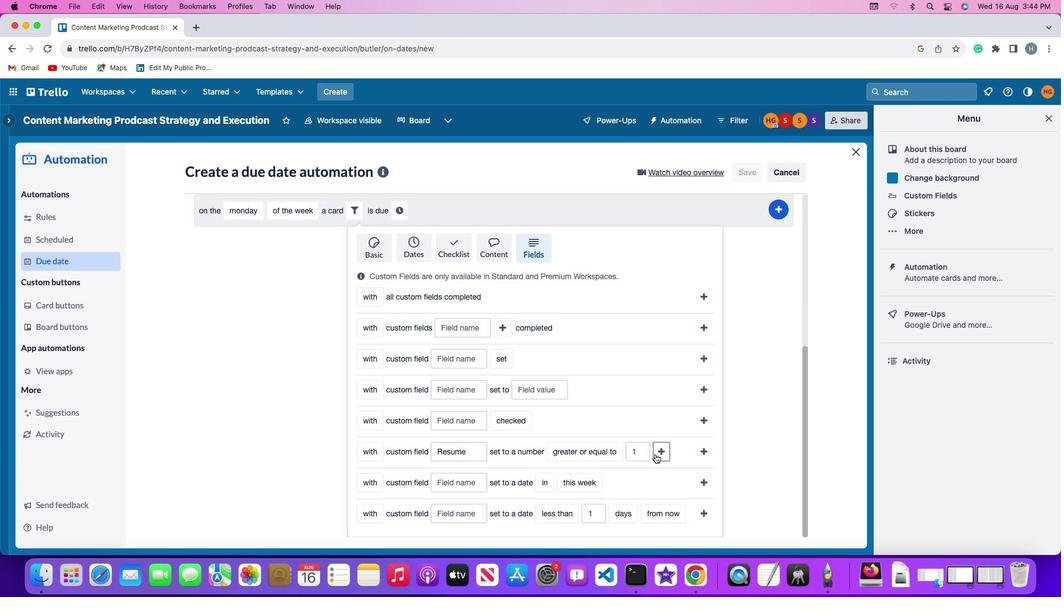 
Action: Mouse pressed left at (655, 454)
Screenshot: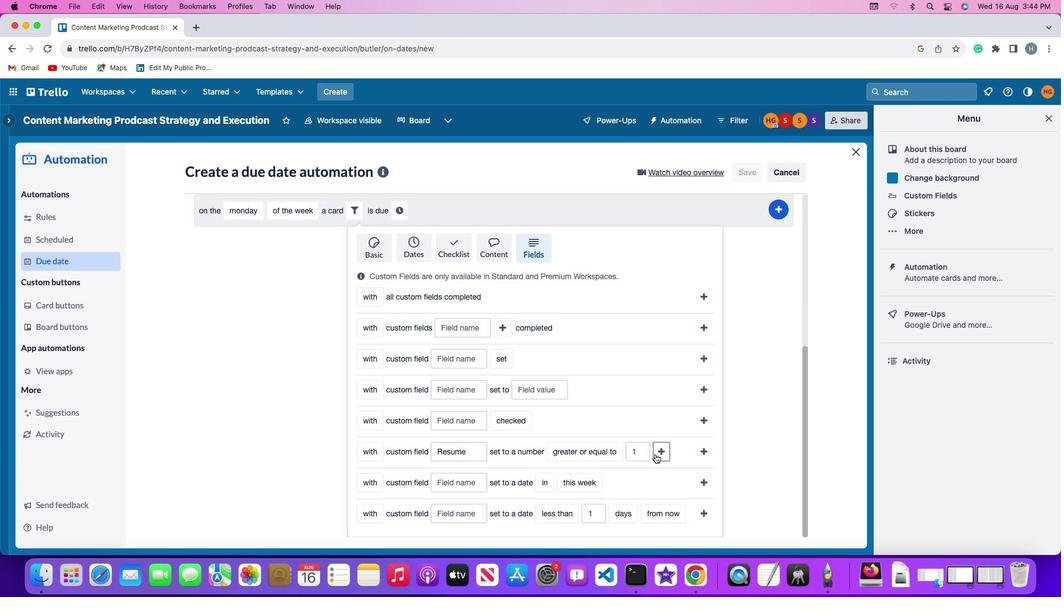 
Action: Mouse moved to (402, 473)
Screenshot: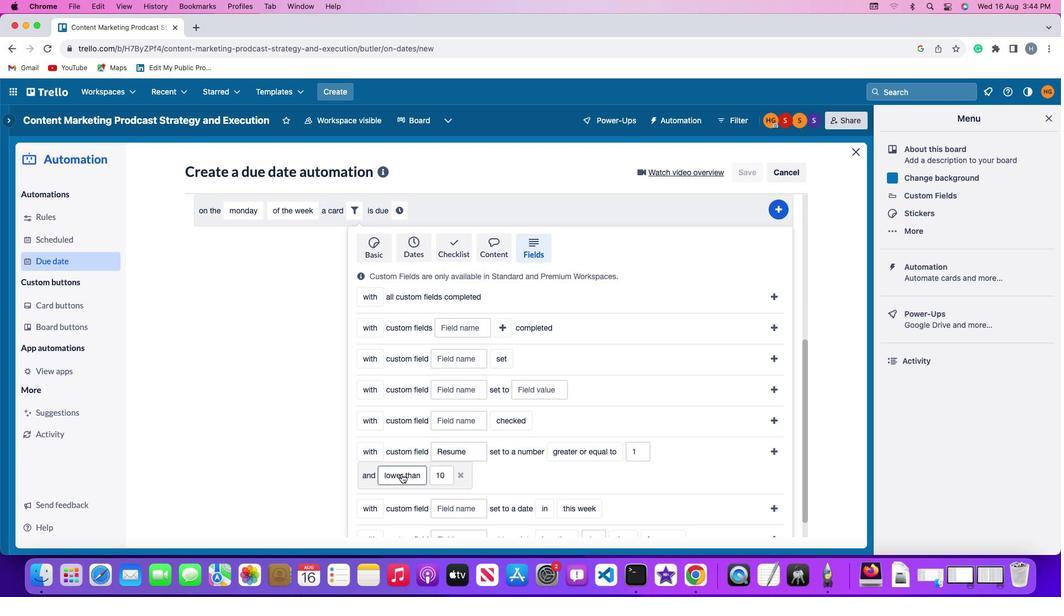 
Action: Mouse pressed left at (402, 473)
Screenshot: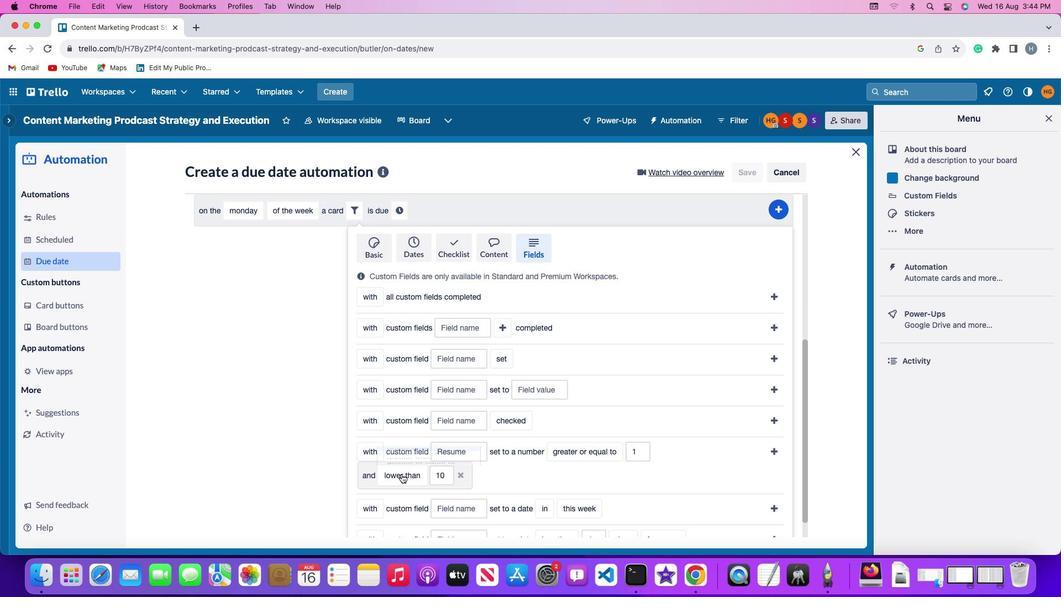 
Action: Mouse moved to (422, 389)
Screenshot: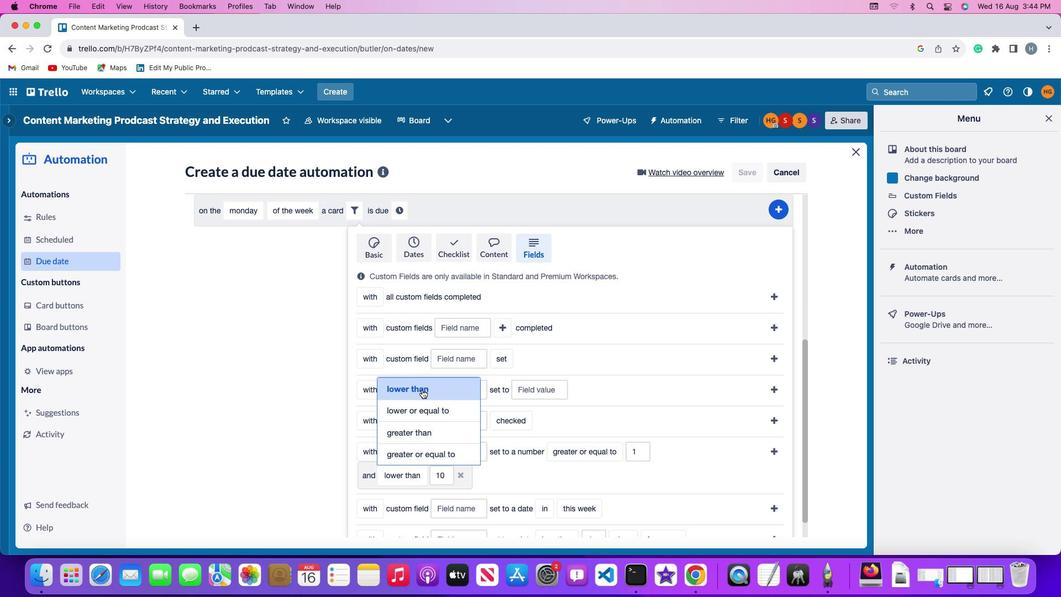 
Action: Mouse pressed left at (422, 389)
Screenshot: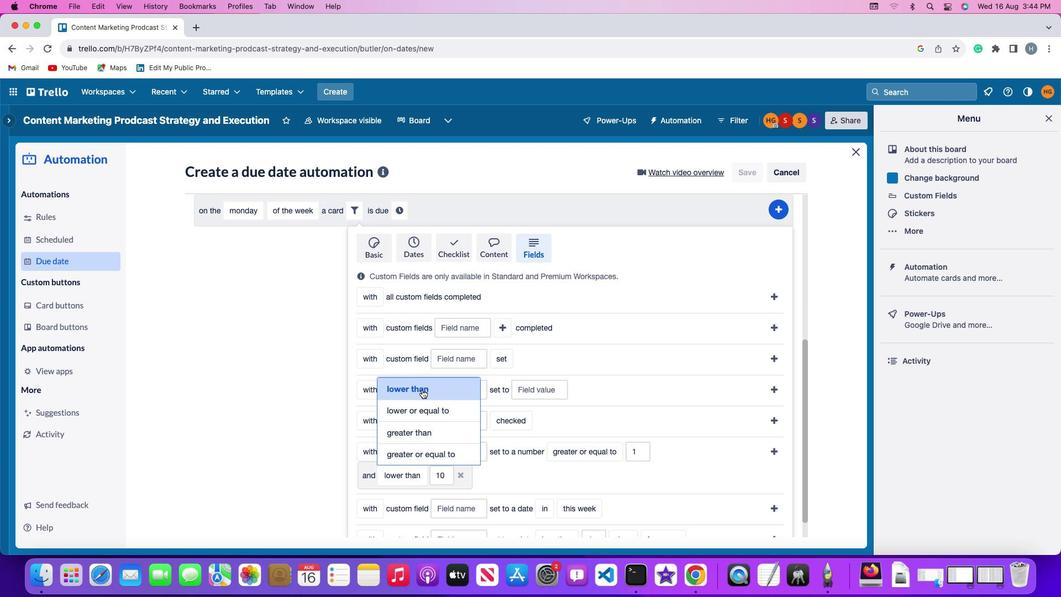 
Action: Mouse moved to (449, 480)
Screenshot: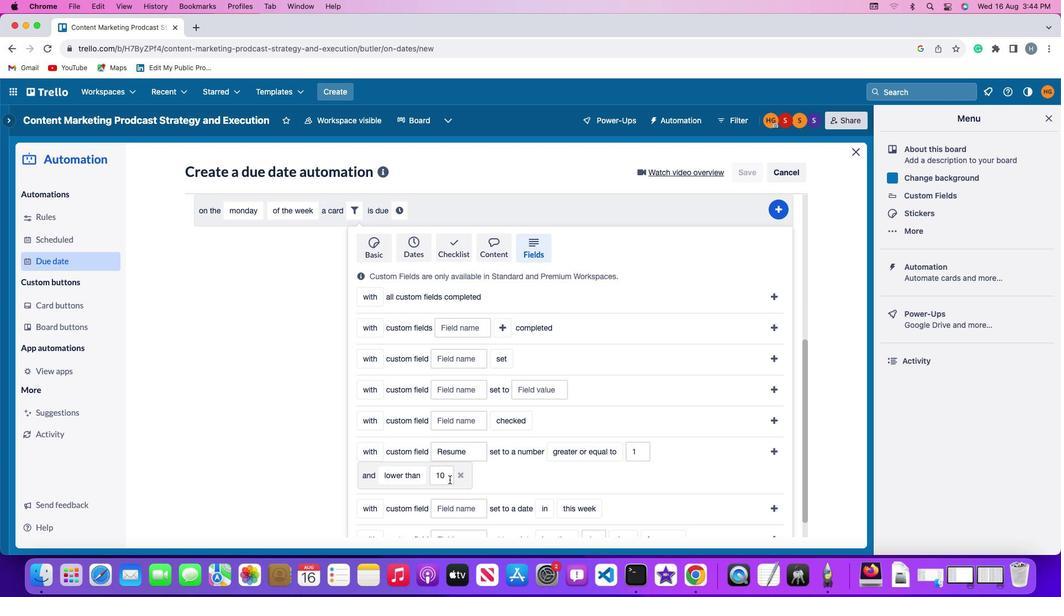 
Action: Mouse pressed left at (449, 480)
Screenshot: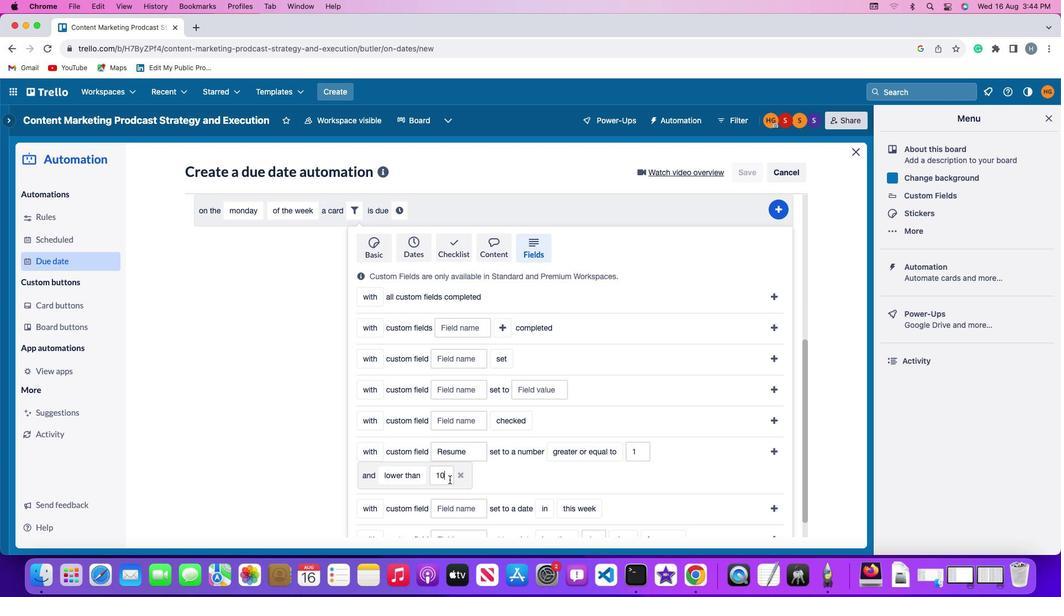 
Action: Mouse moved to (448, 476)
Screenshot: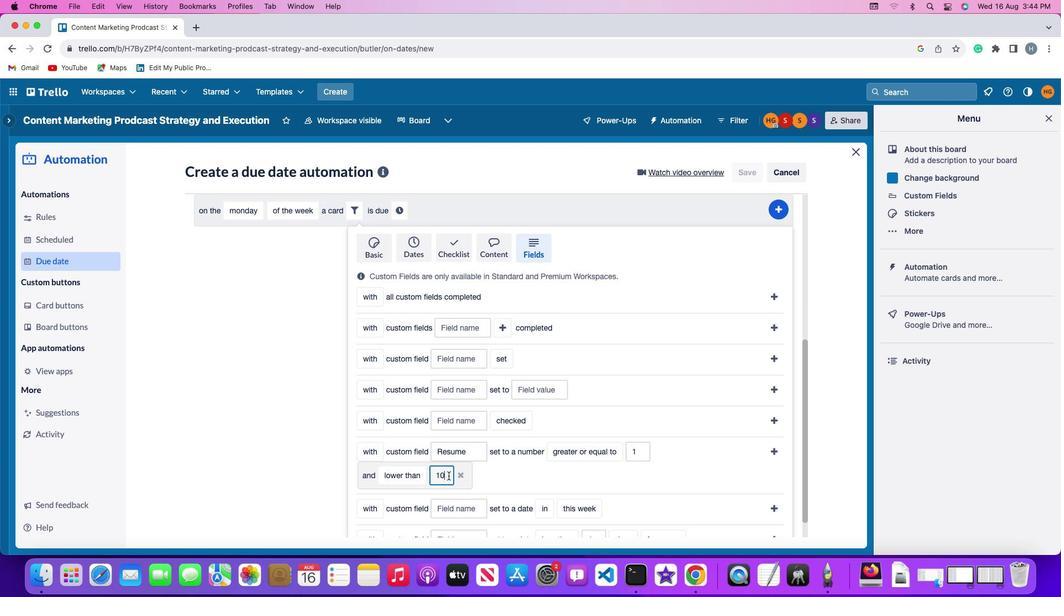 
Action: Key pressed Key.backspaceKey.backspaceKey.backspaceKey.backspace'1''0'
Screenshot: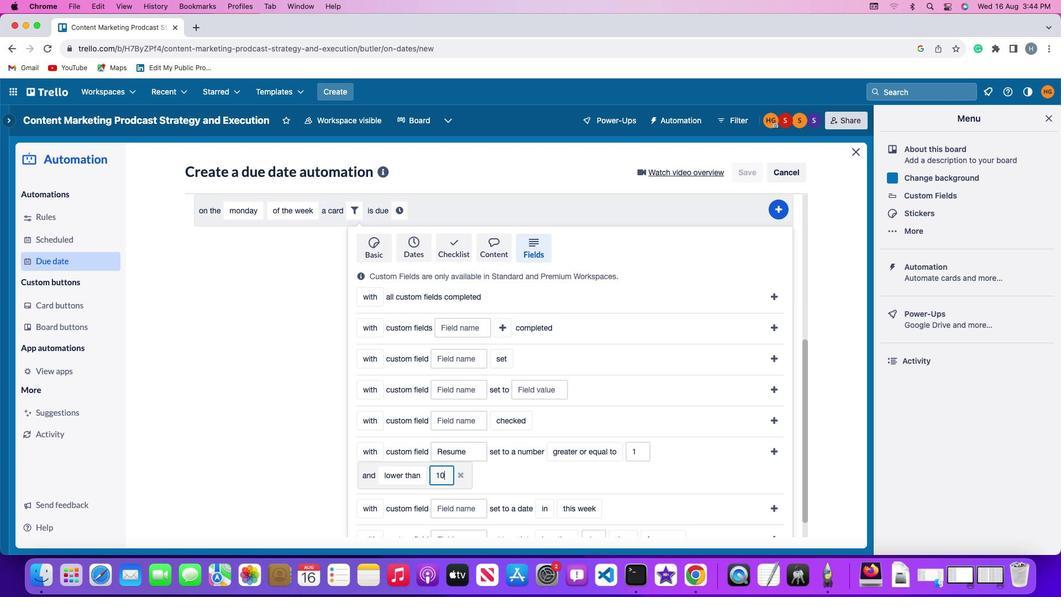 
Action: Mouse moved to (775, 447)
Screenshot: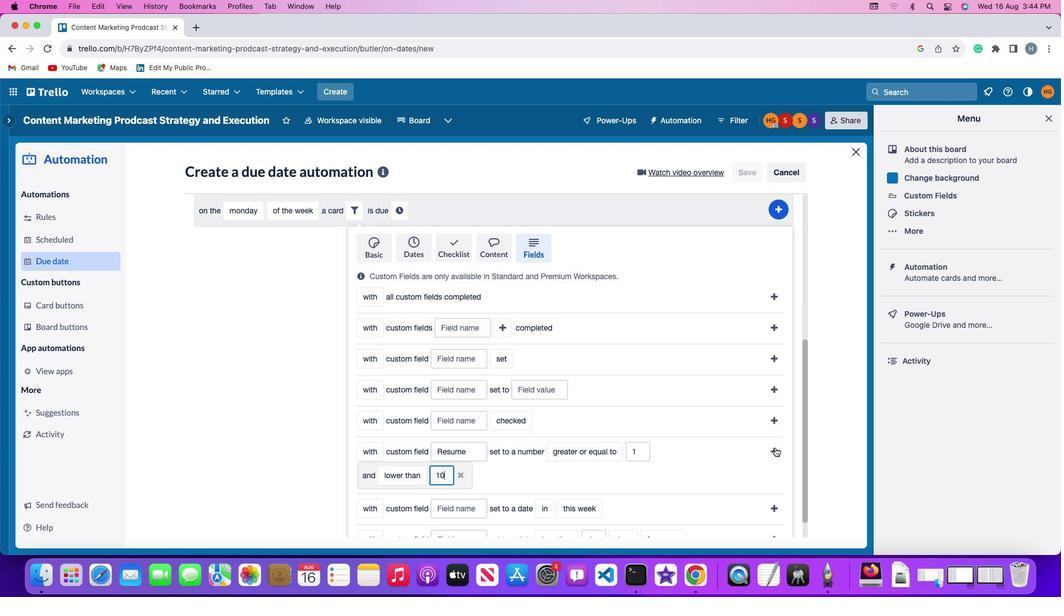 
Action: Mouse pressed left at (775, 447)
Screenshot: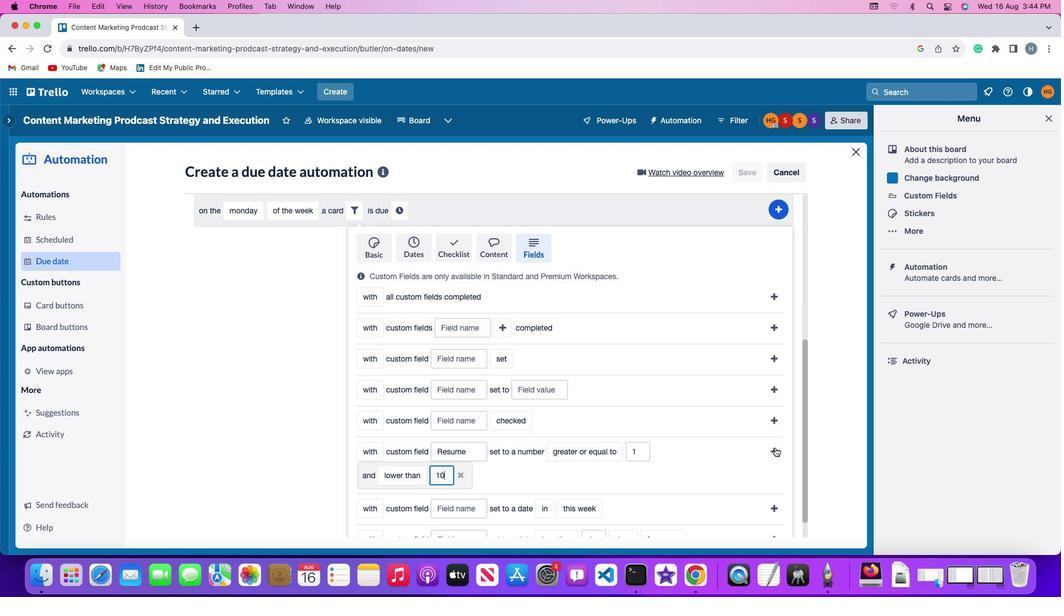 
Action: Mouse moved to (716, 484)
Screenshot: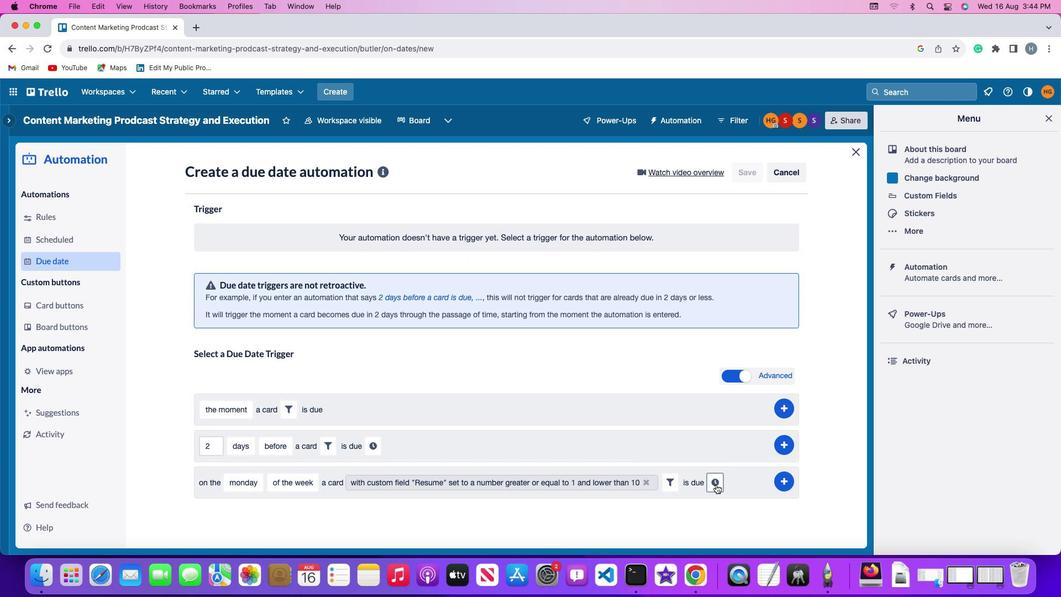 
Action: Mouse pressed left at (716, 484)
Screenshot: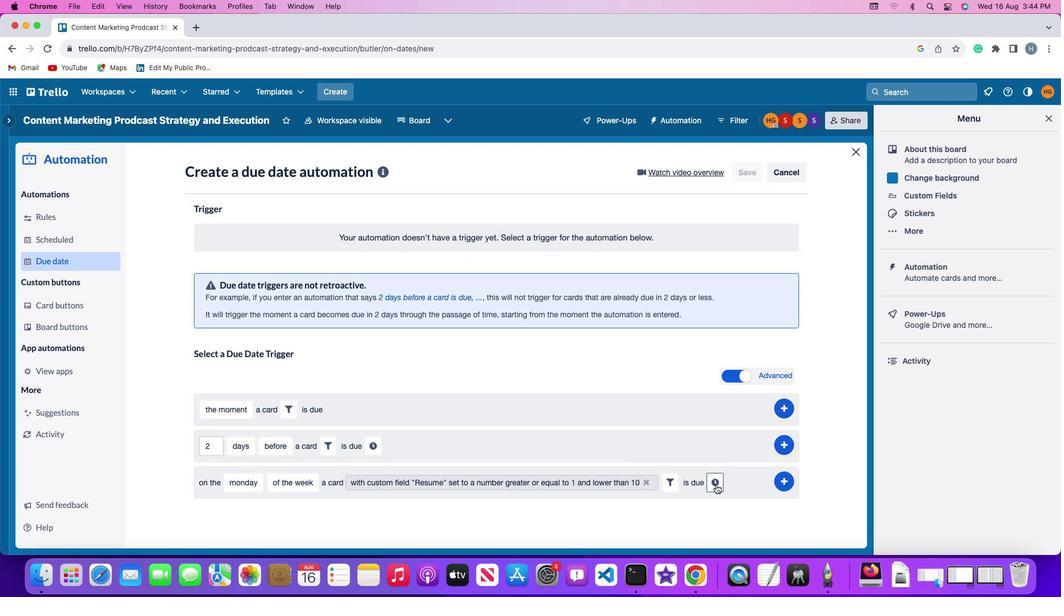 
Action: Mouse moved to (231, 507)
Screenshot: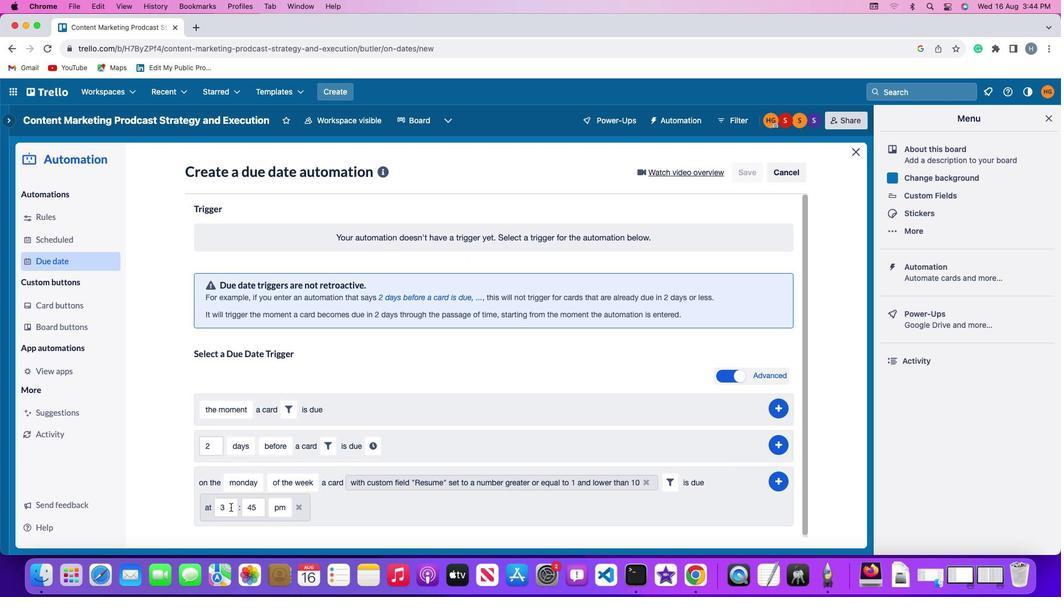 
Action: Mouse pressed left at (231, 507)
Screenshot: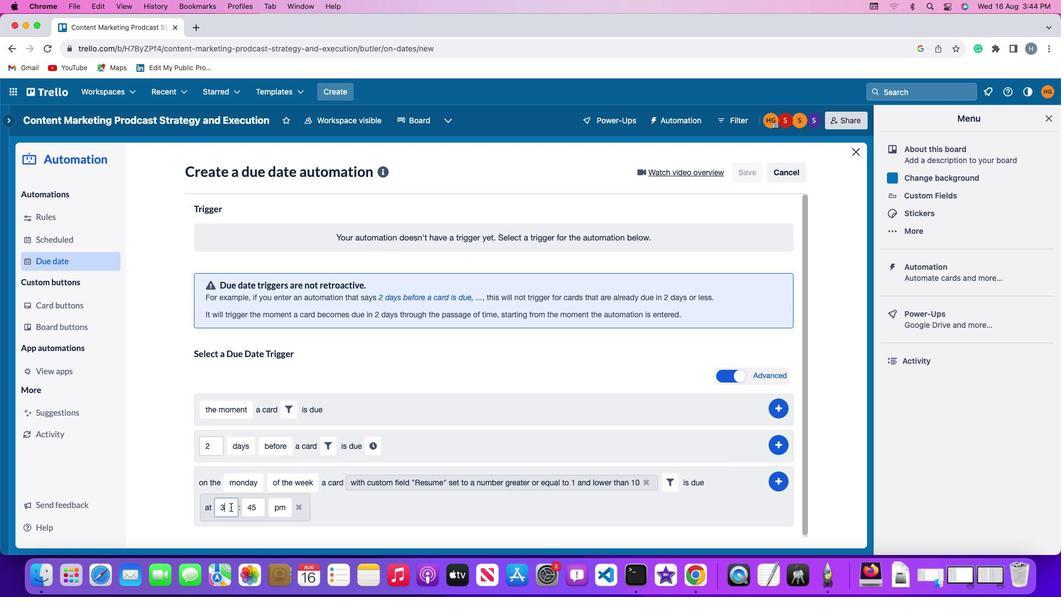 
Action: Key pressed Key.backspace'1''1'
Screenshot: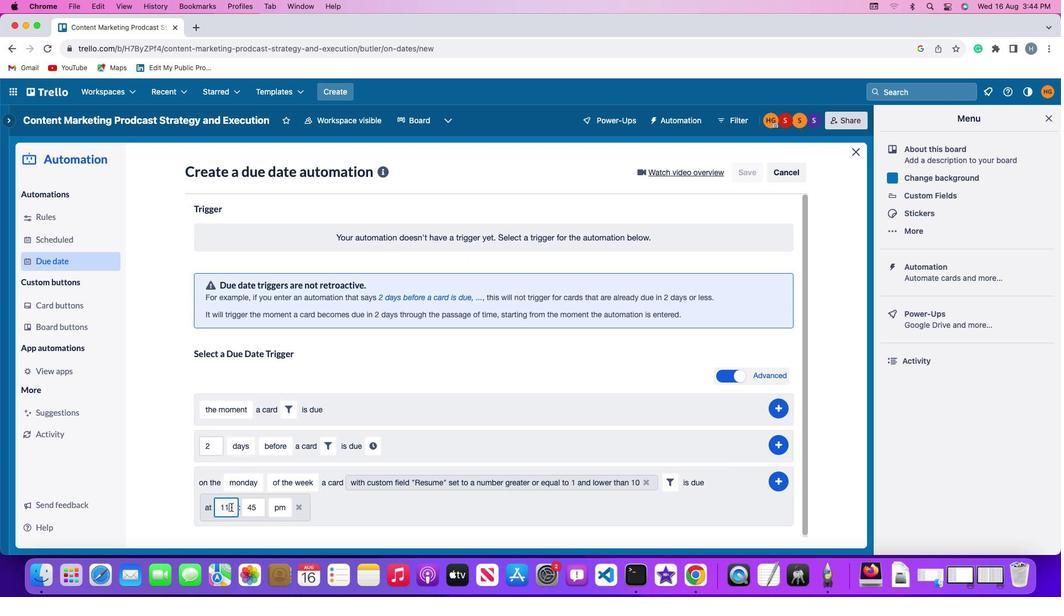 
Action: Mouse moved to (256, 507)
Screenshot: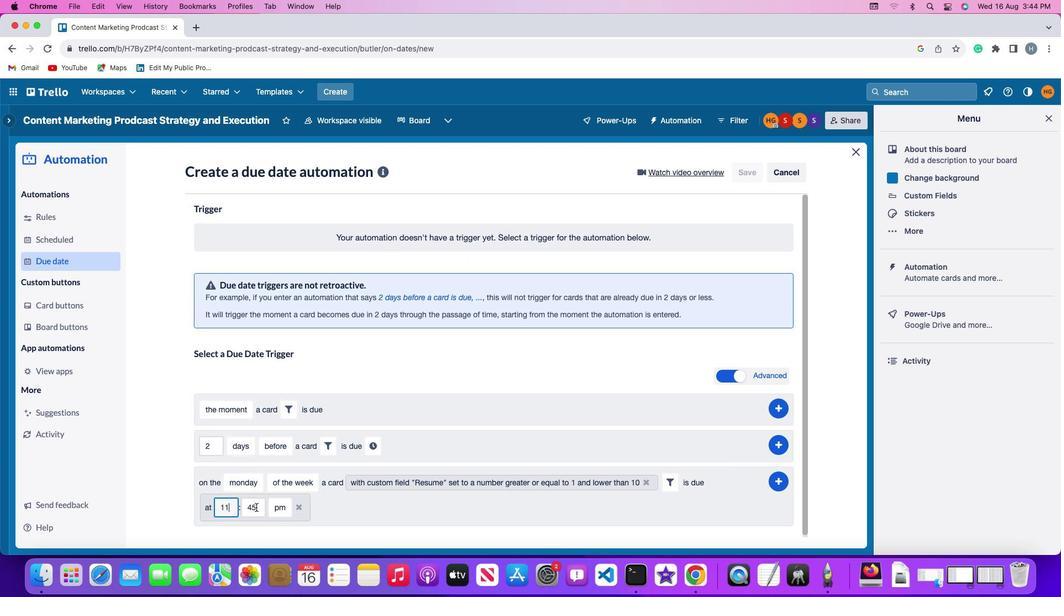 
Action: Mouse pressed left at (256, 507)
Screenshot: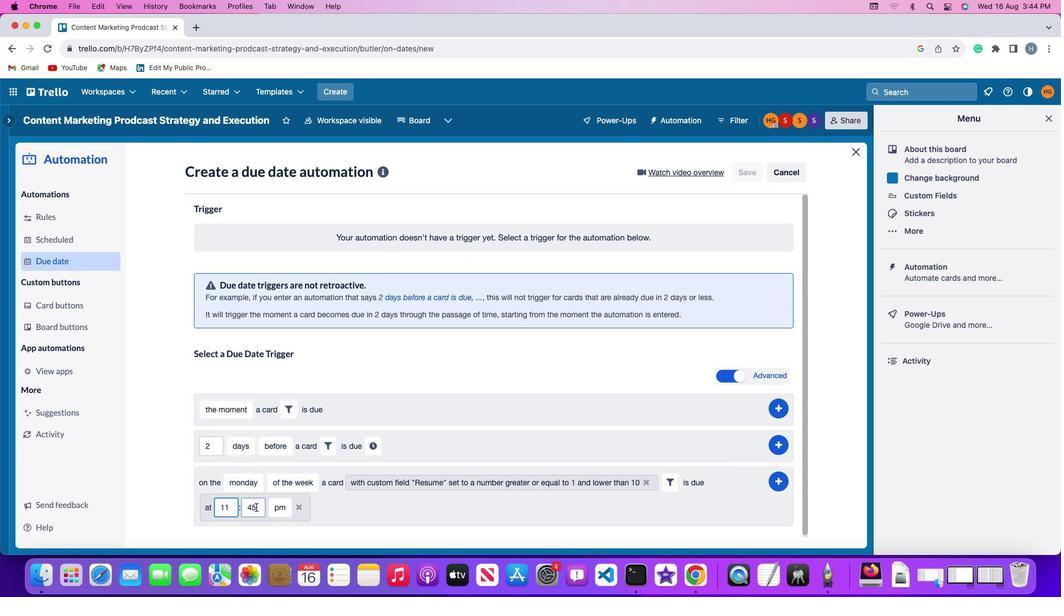 
Action: Key pressed Key.backspaceKey.backspace'0''0'
Screenshot: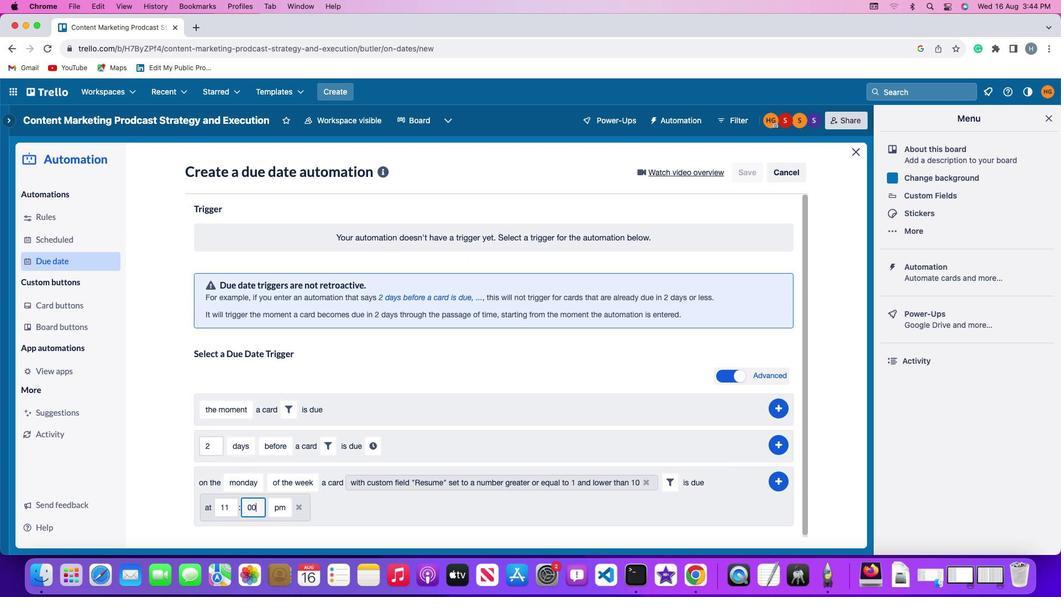 
Action: Mouse moved to (268, 506)
Screenshot: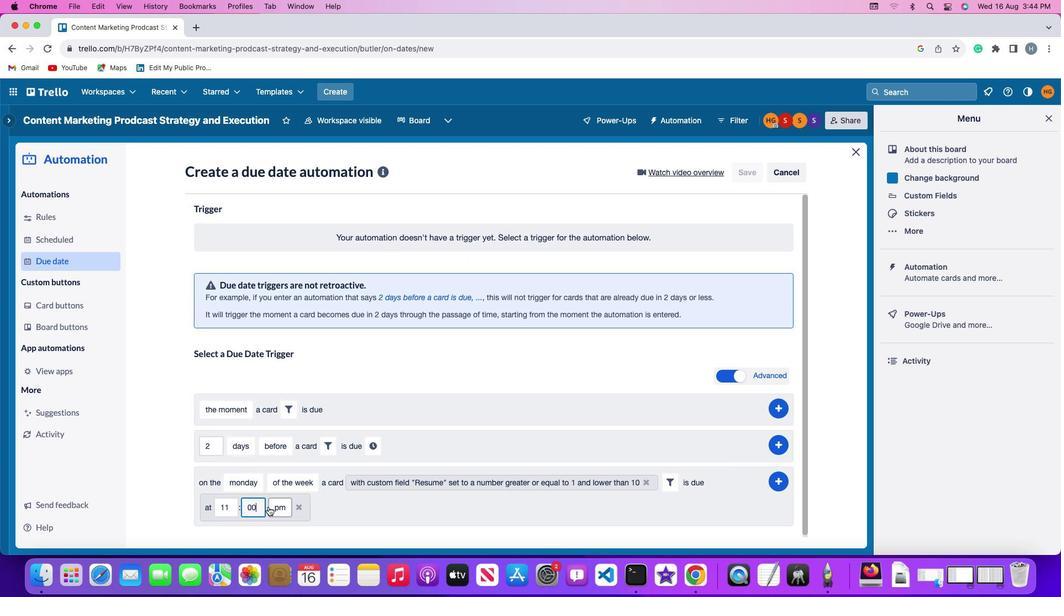 
Action: Mouse pressed left at (268, 506)
Screenshot: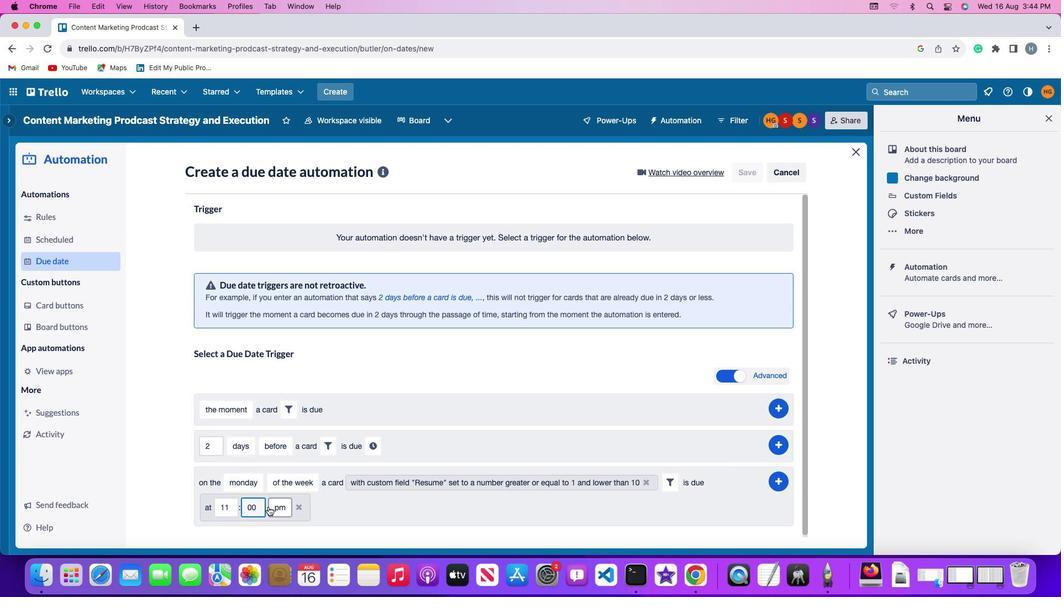 
Action: Mouse moved to (285, 463)
Screenshot: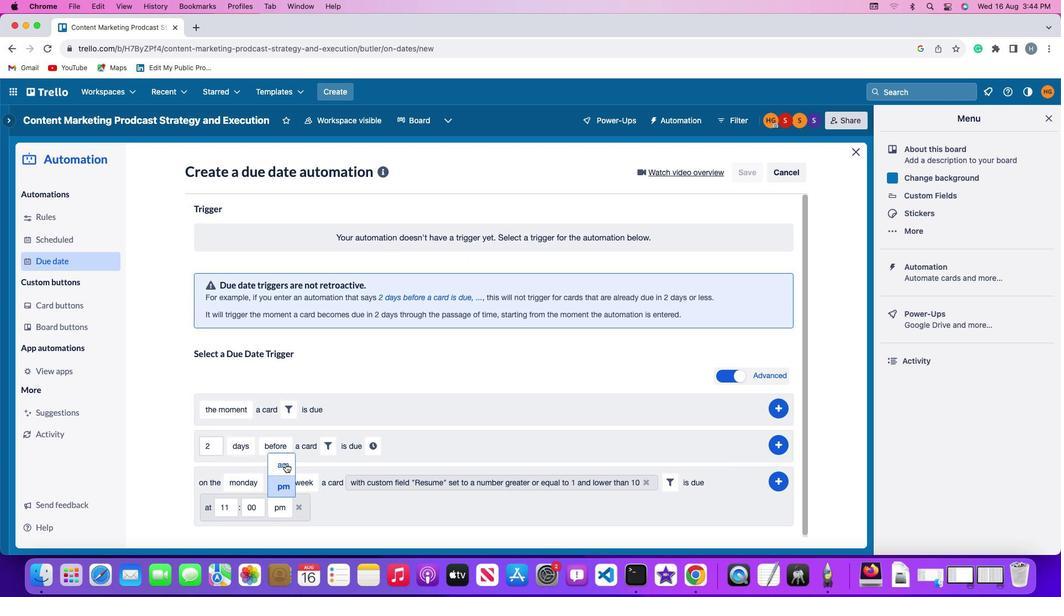 
Action: Mouse pressed left at (285, 463)
Screenshot: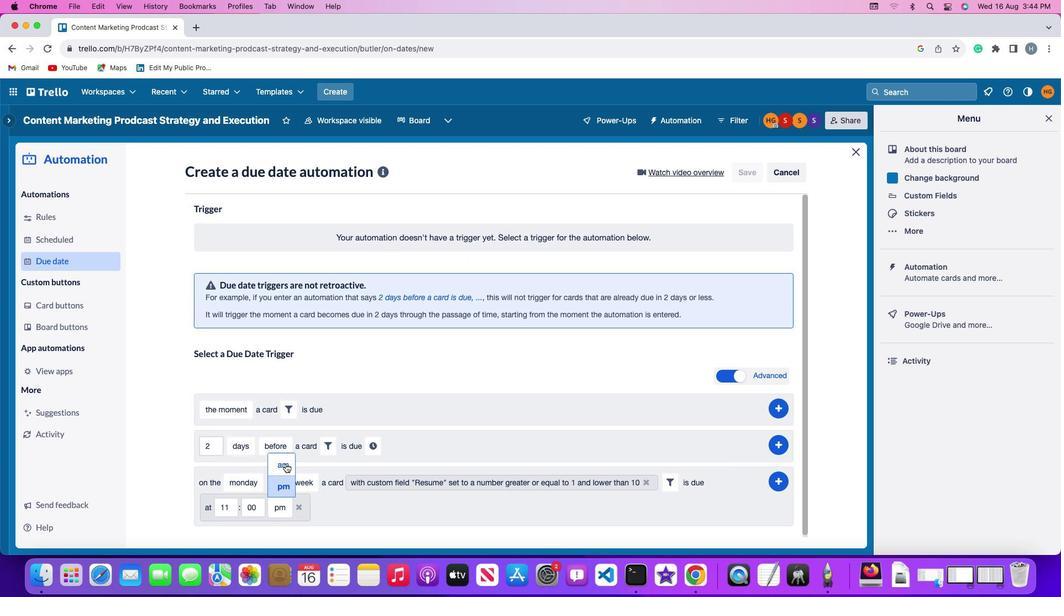 
Action: Mouse moved to (783, 480)
Screenshot: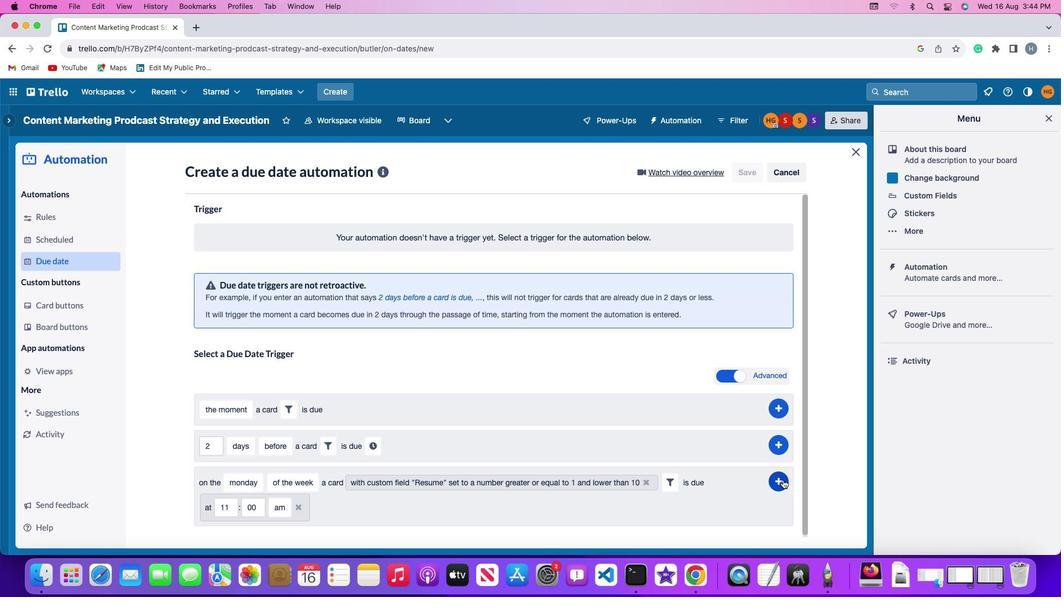 
Action: Mouse pressed left at (783, 480)
Screenshot: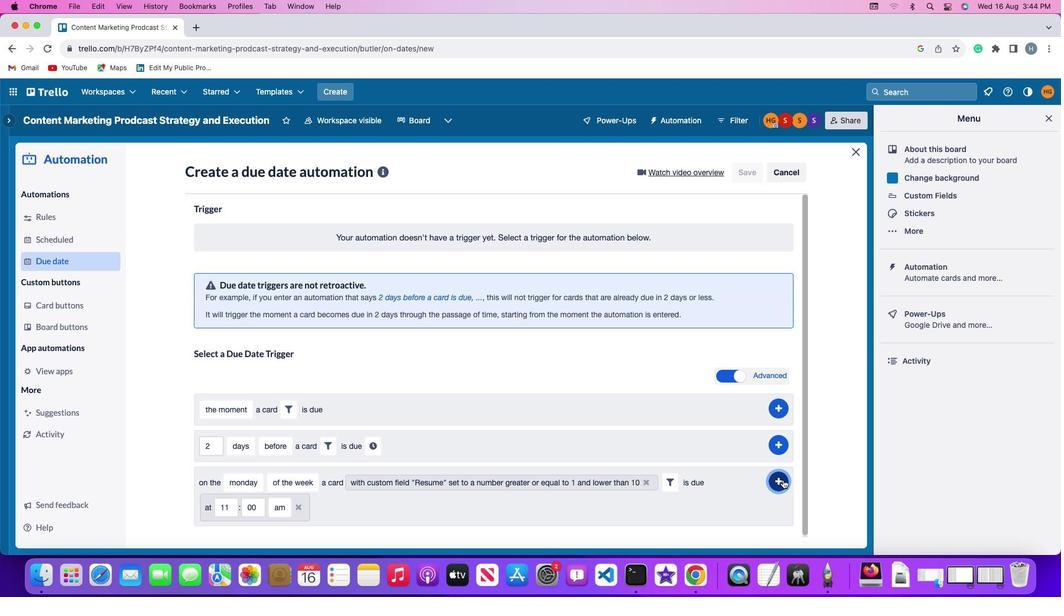 
Action: Mouse moved to (848, 366)
Screenshot: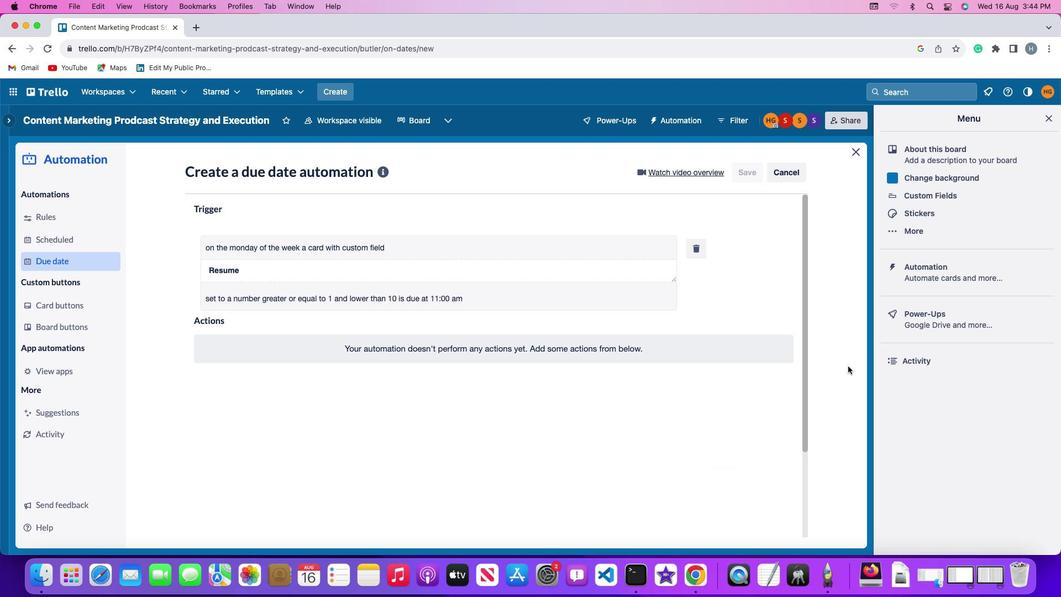 
